 Task: In the  document cultivatepositivemind.rtf Select the last point and add comment:  'Consider rephrasing it to enhance the flow of your writing' Insert emoji reactions: 'Smile' Select all the potins and apply Title Case
Action: Mouse moved to (357, 449)
Screenshot: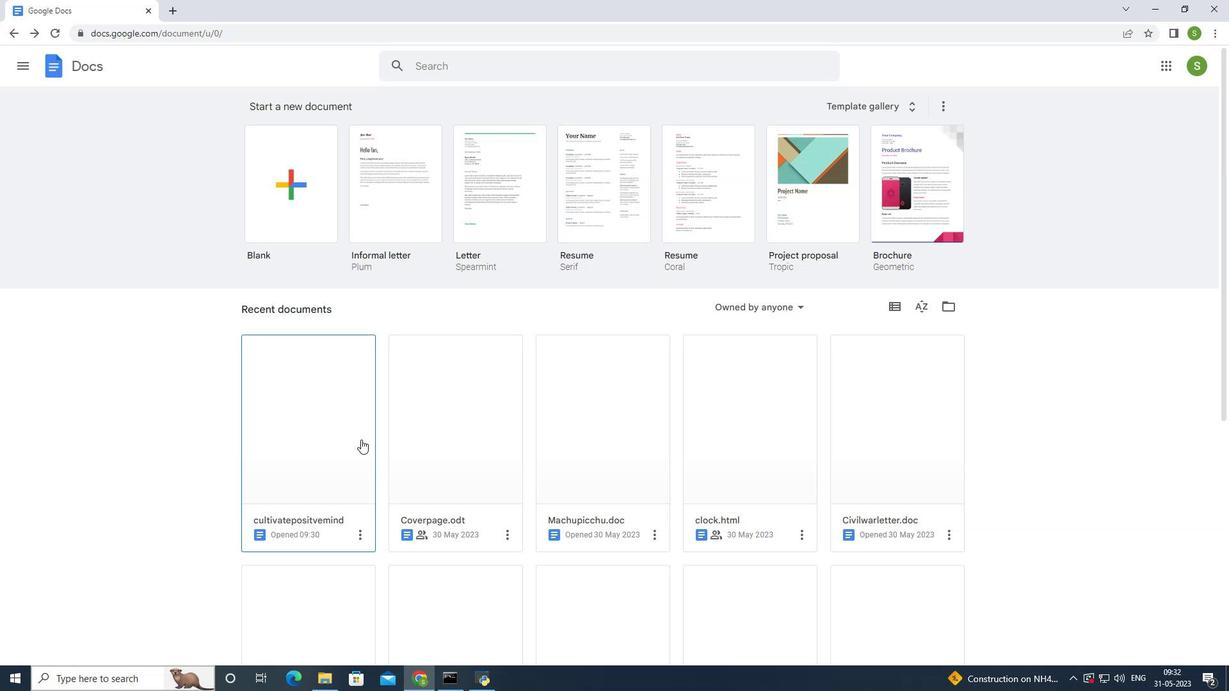 
Action: Mouse pressed left at (357, 449)
Screenshot: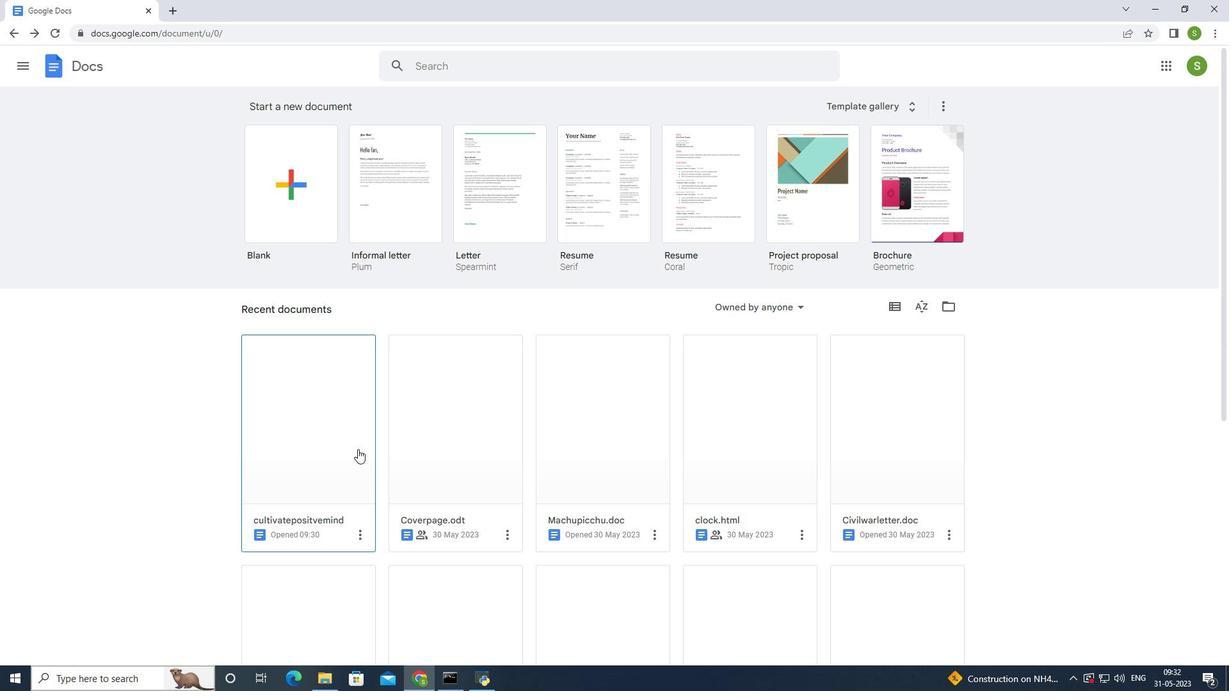 
Action: Mouse moved to (453, 243)
Screenshot: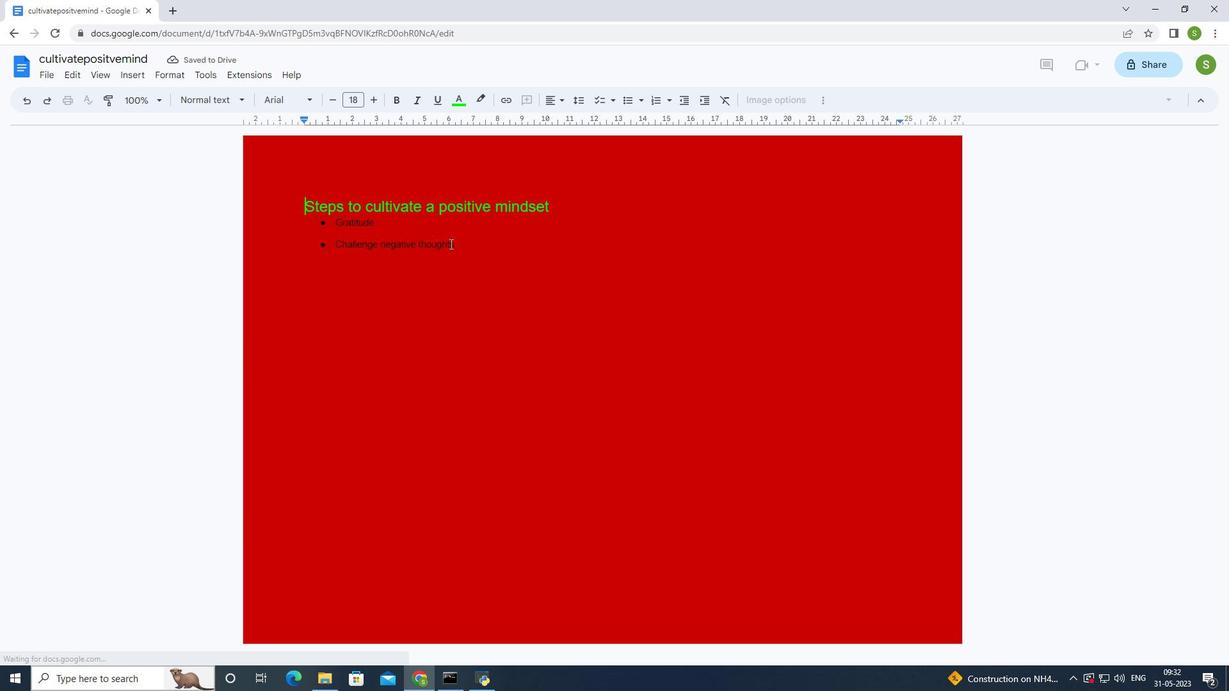 
Action: Mouse pressed left at (453, 243)
Screenshot: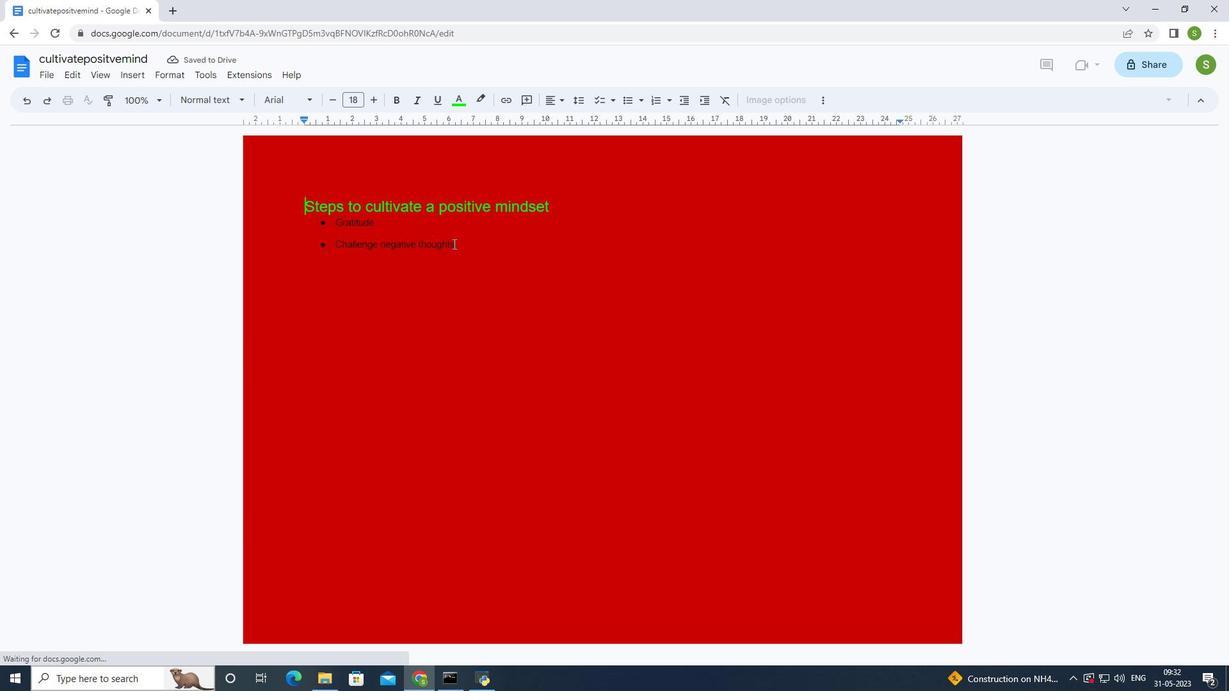 
Action: Mouse moved to (47, 74)
Screenshot: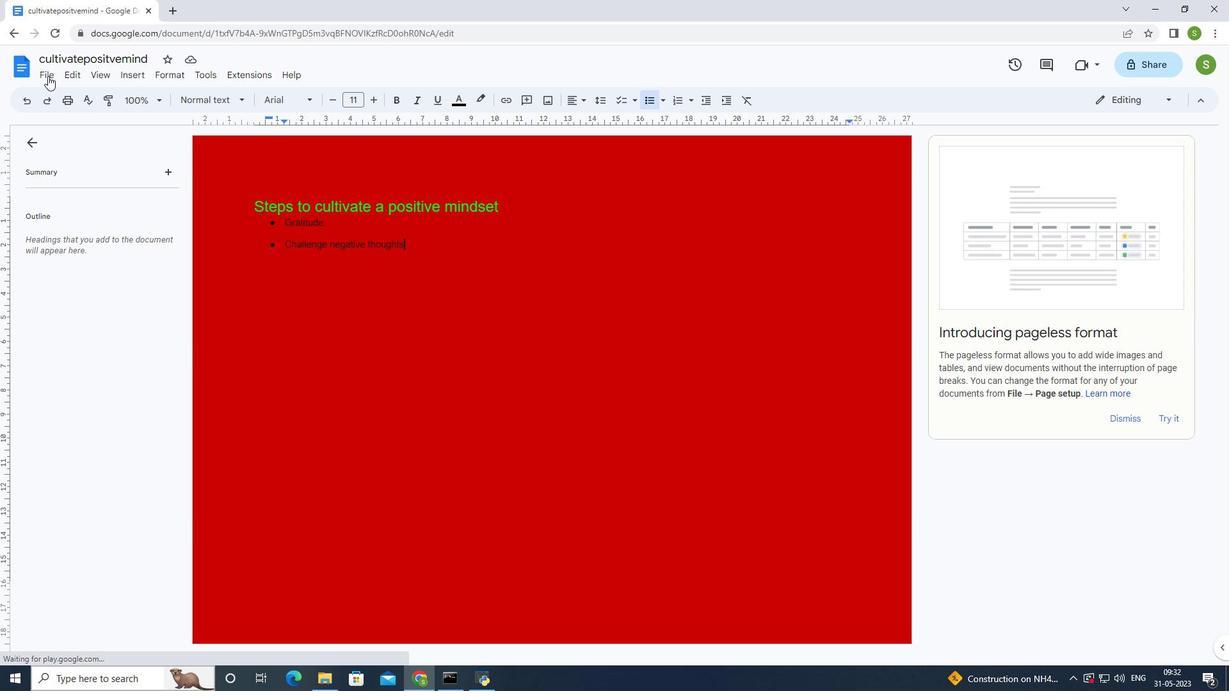 
Action: Mouse pressed left at (47, 74)
Screenshot: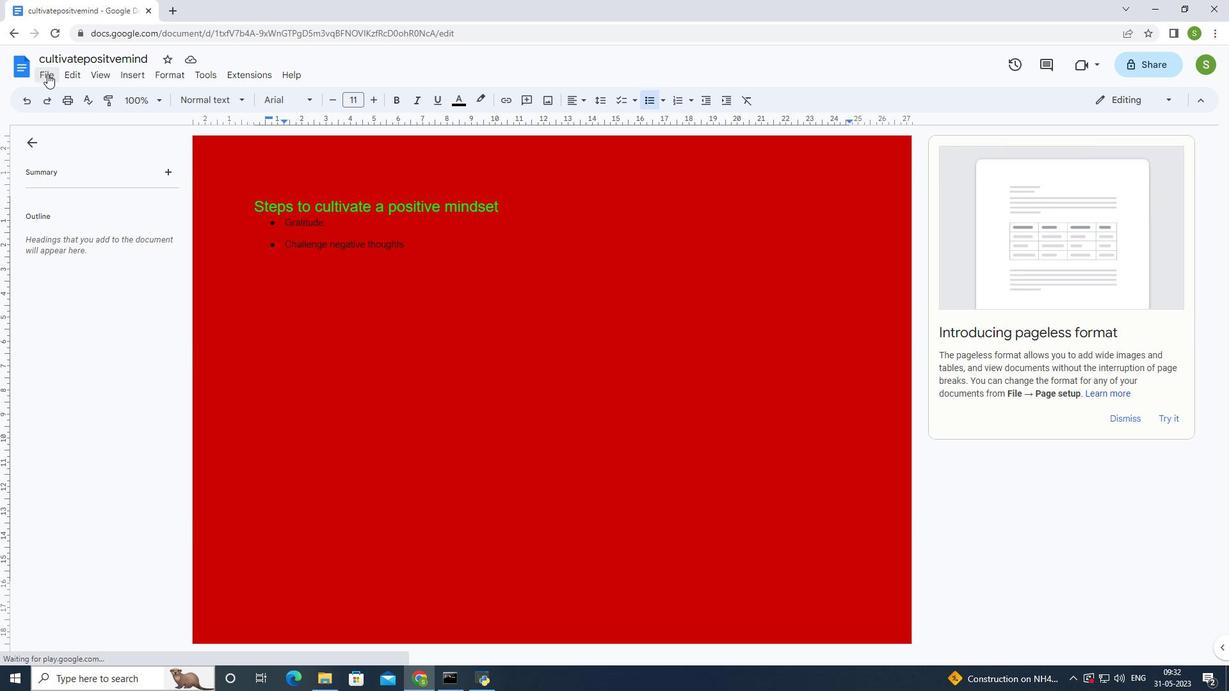 
Action: Mouse moved to (74, 74)
Screenshot: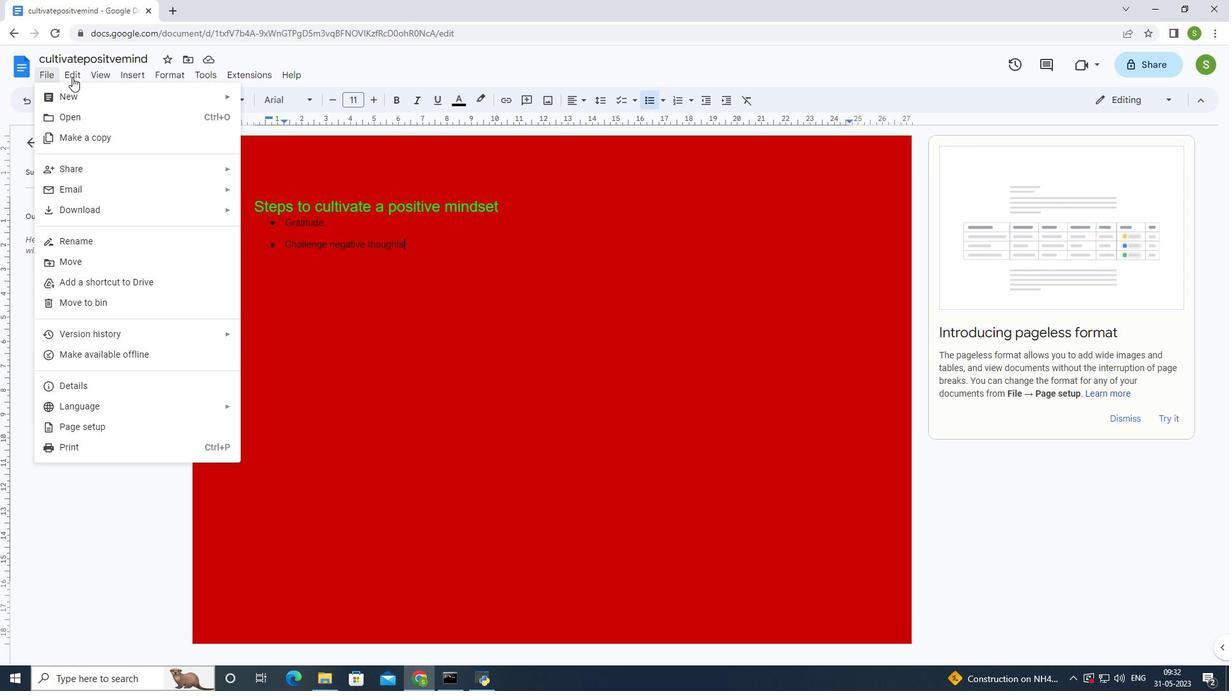 
Action: Mouse pressed left at (74, 74)
Screenshot: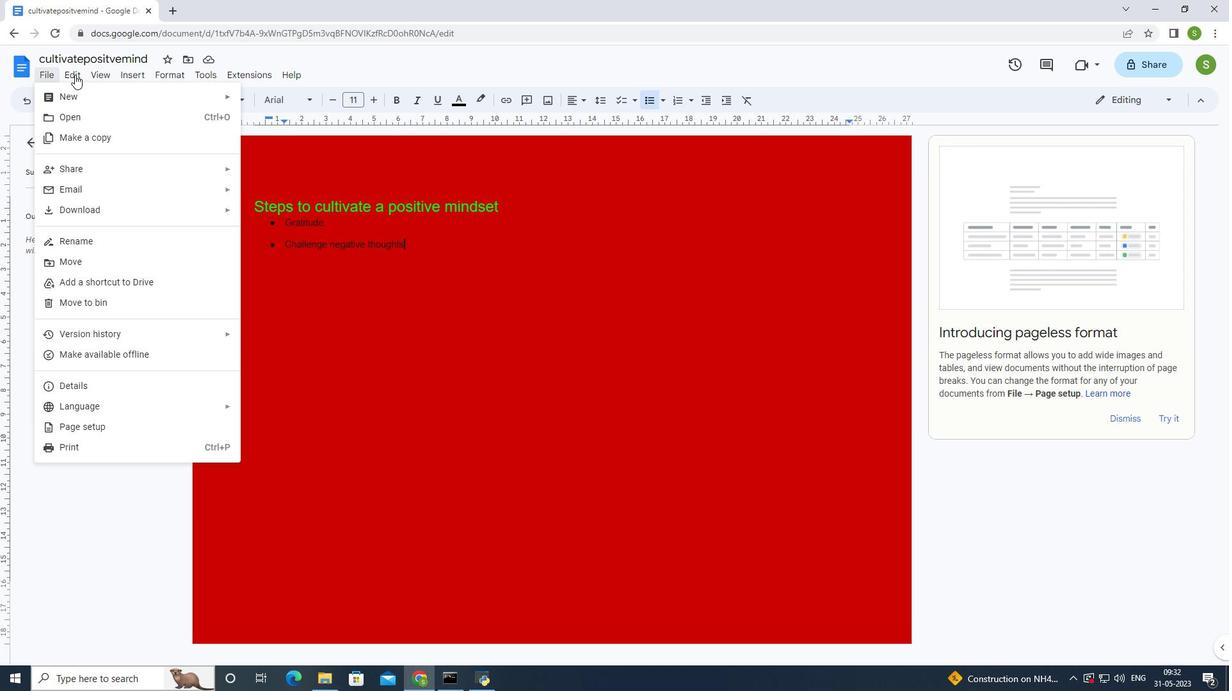 
Action: Mouse pressed left at (74, 74)
Screenshot: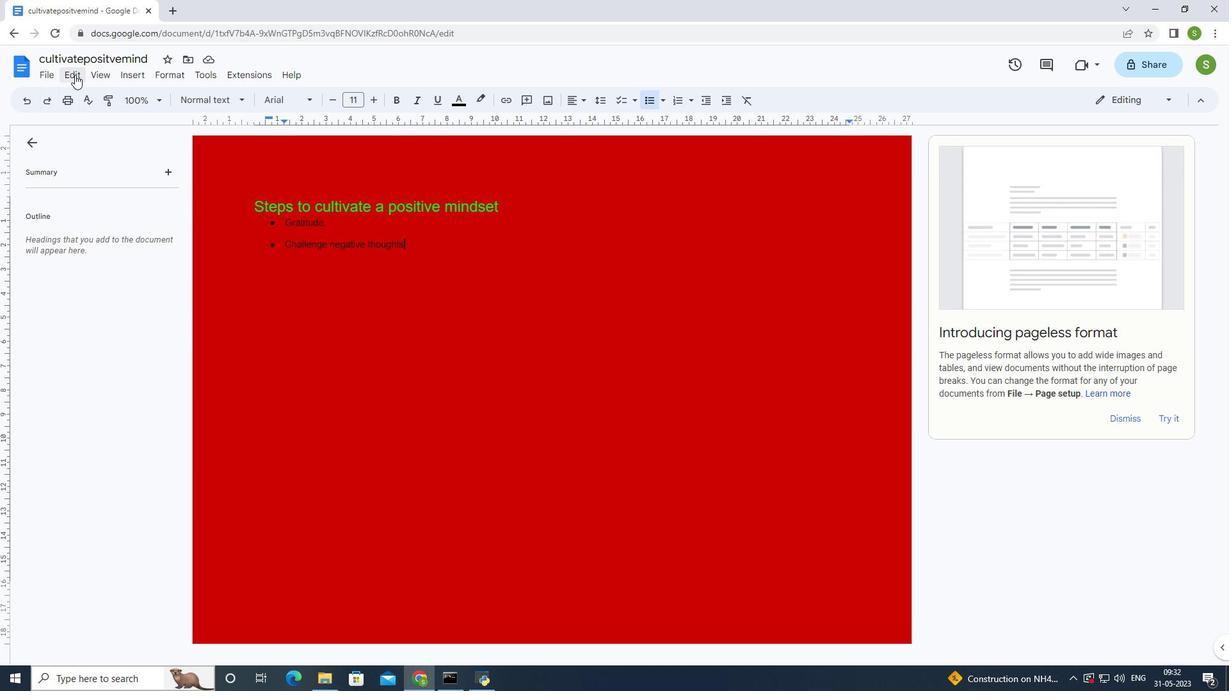 
Action: Mouse moved to (98, 78)
Screenshot: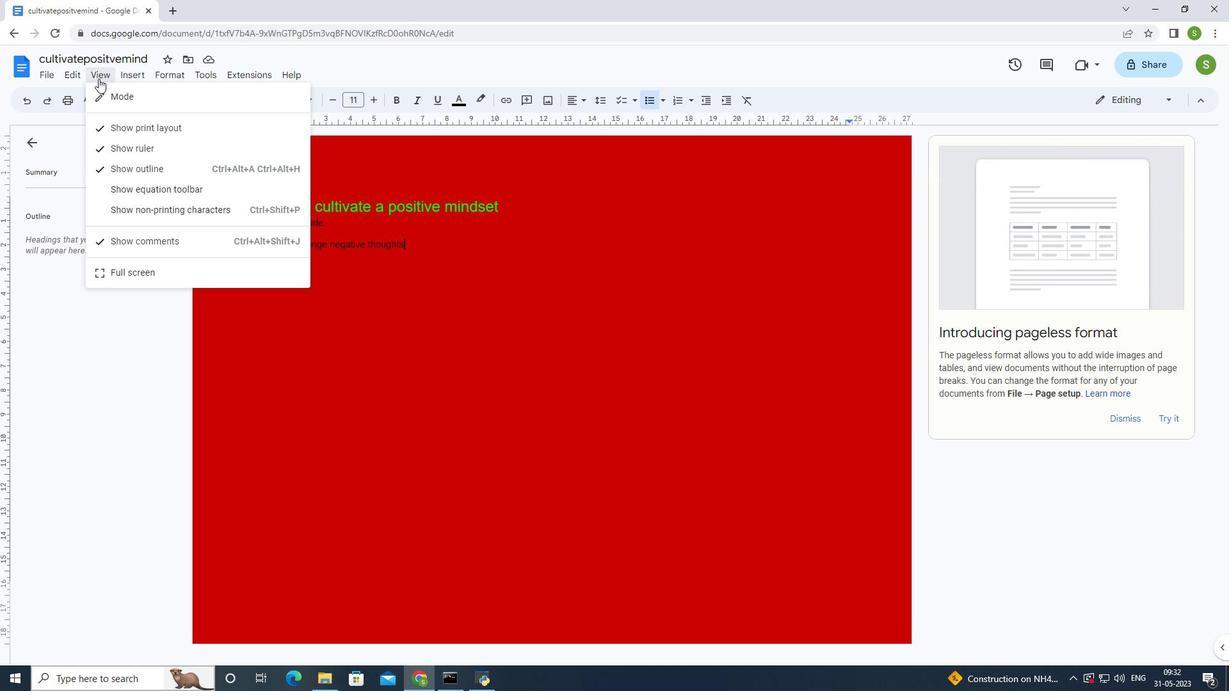 
Action: Mouse pressed left at (98, 78)
Screenshot: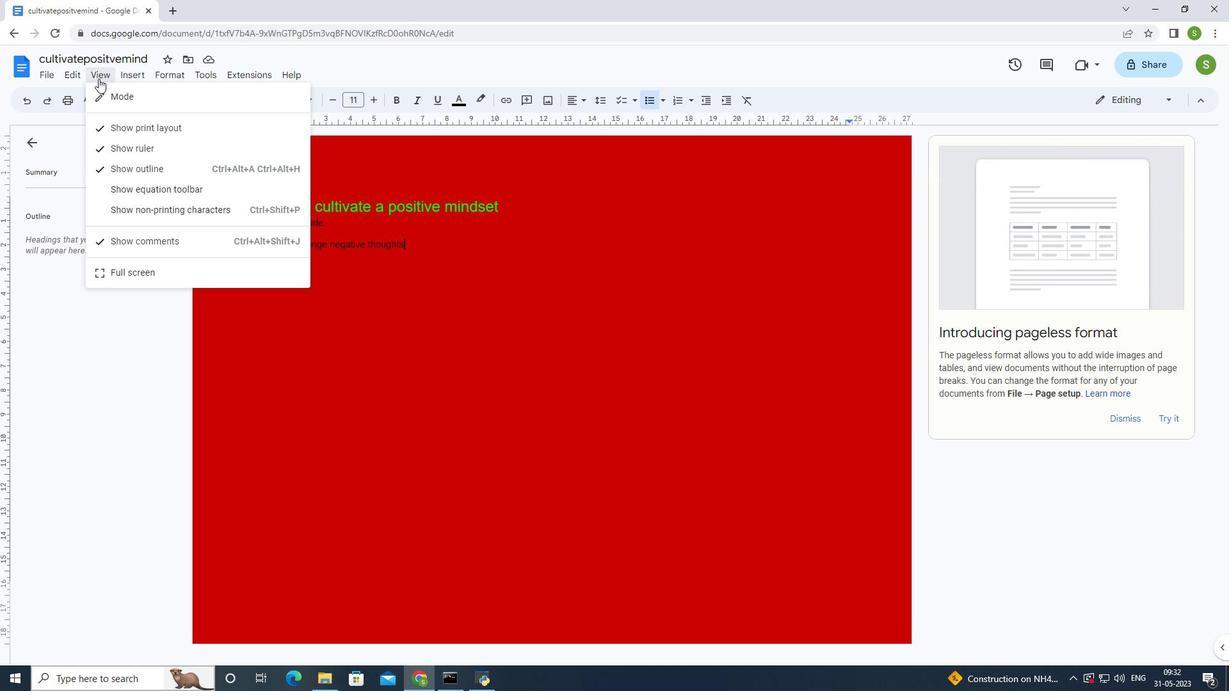 
Action: Mouse moved to (99, 78)
Screenshot: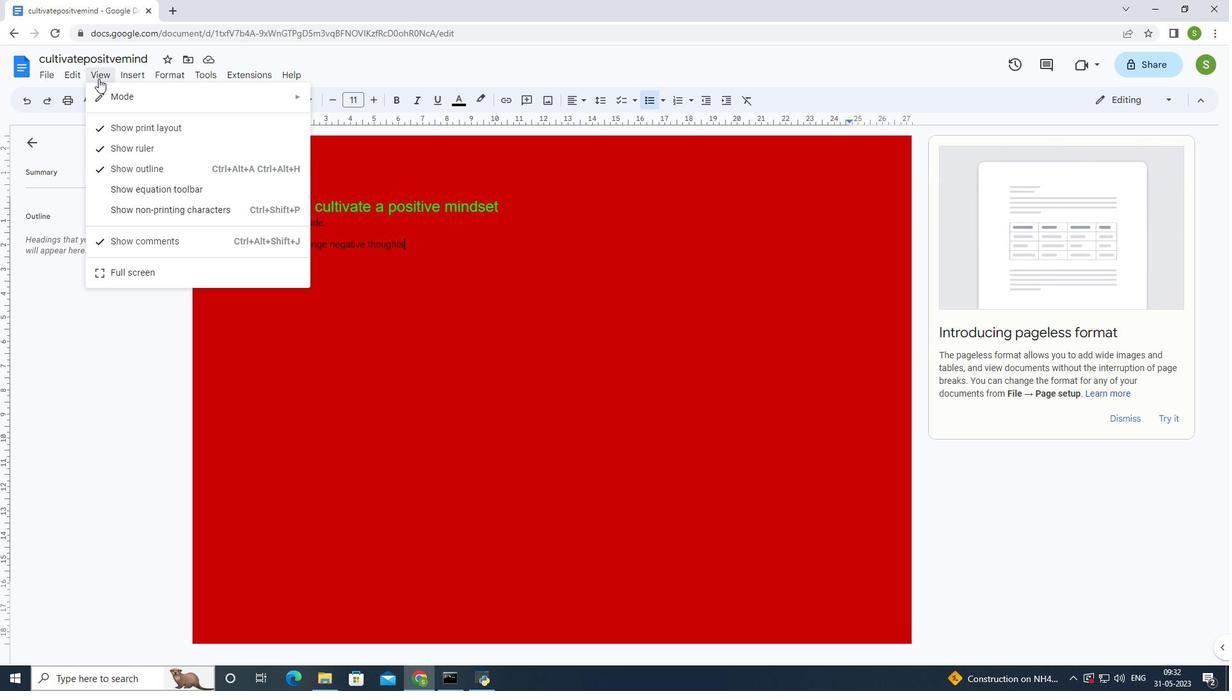 
Action: Mouse pressed left at (99, 78)
Screenshot: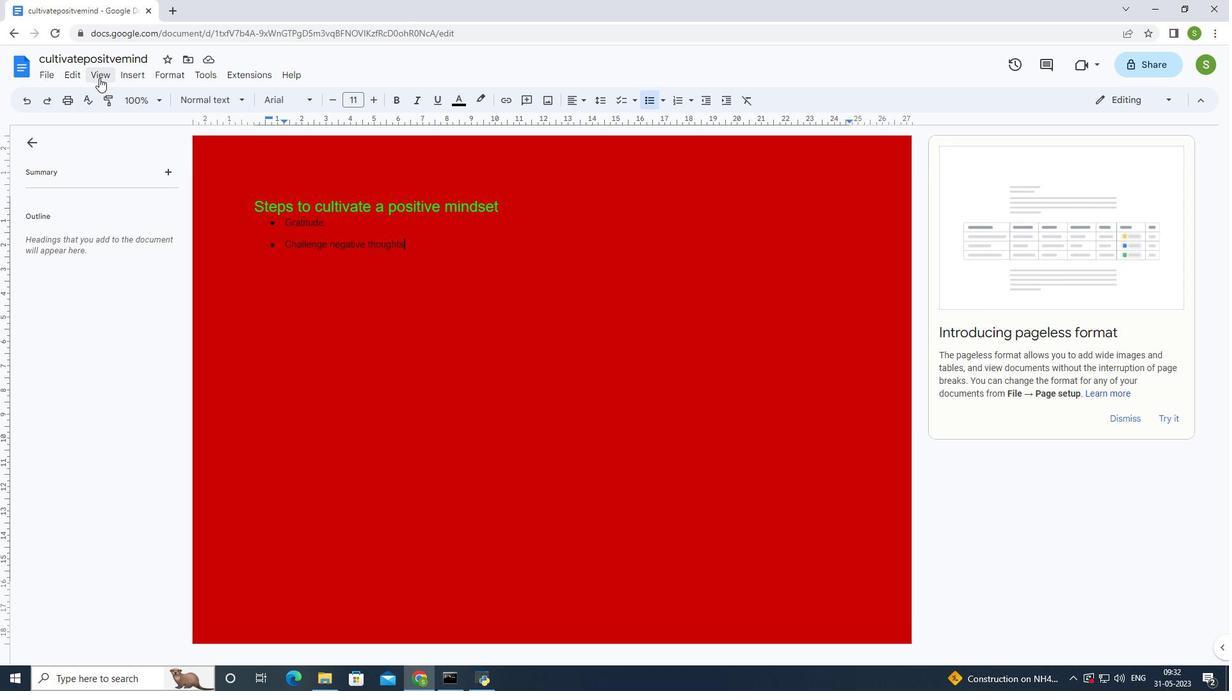 
Action: Mouse moved to (135, 73)
Screenshot: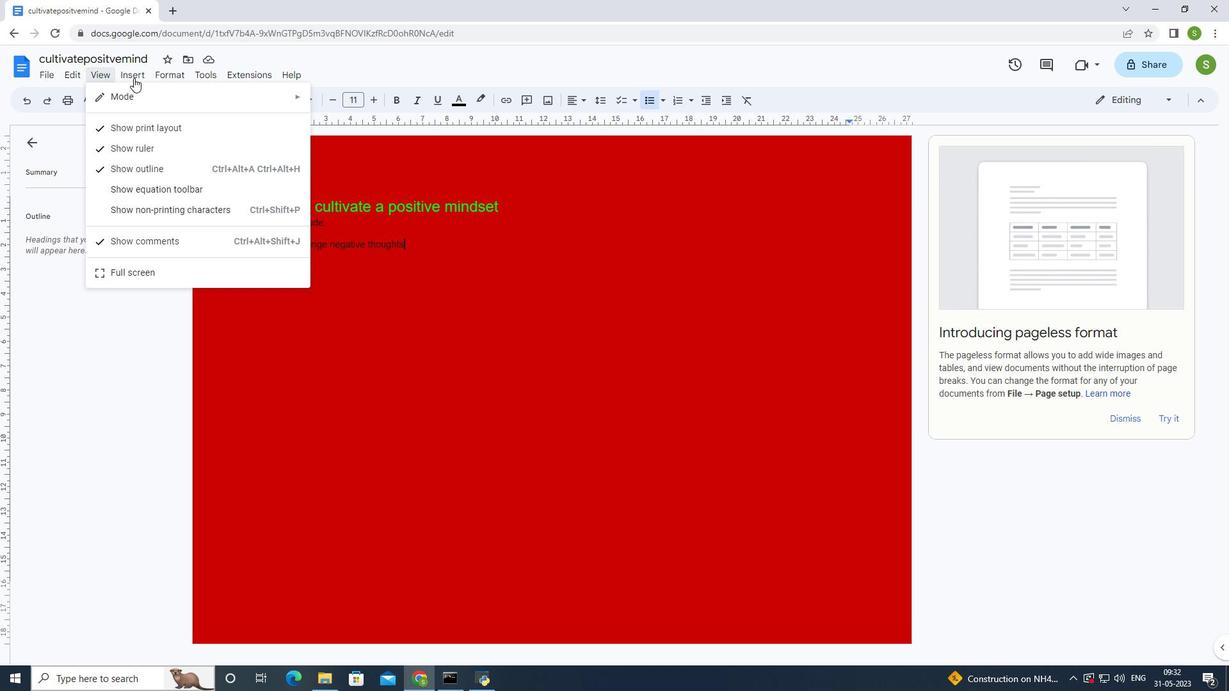 
Action: Mouse pressed left at (135, 73)
Screenshot: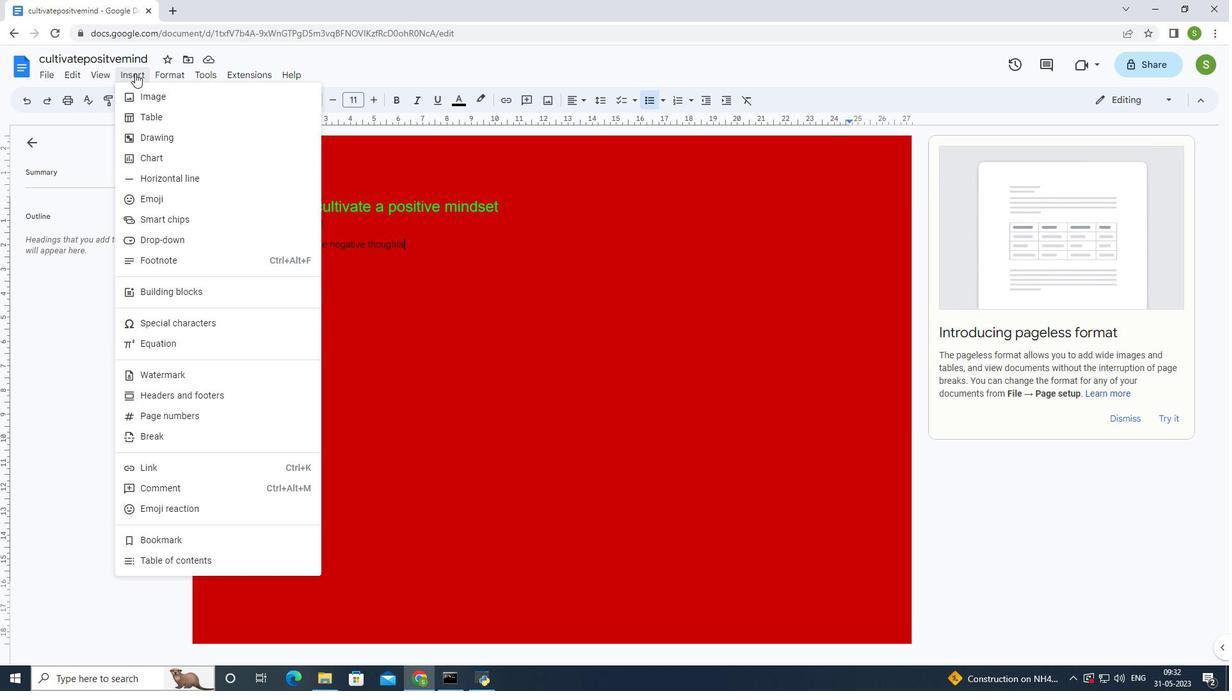 
Action: Mouse pressed left at (135, 73)
Screenshot: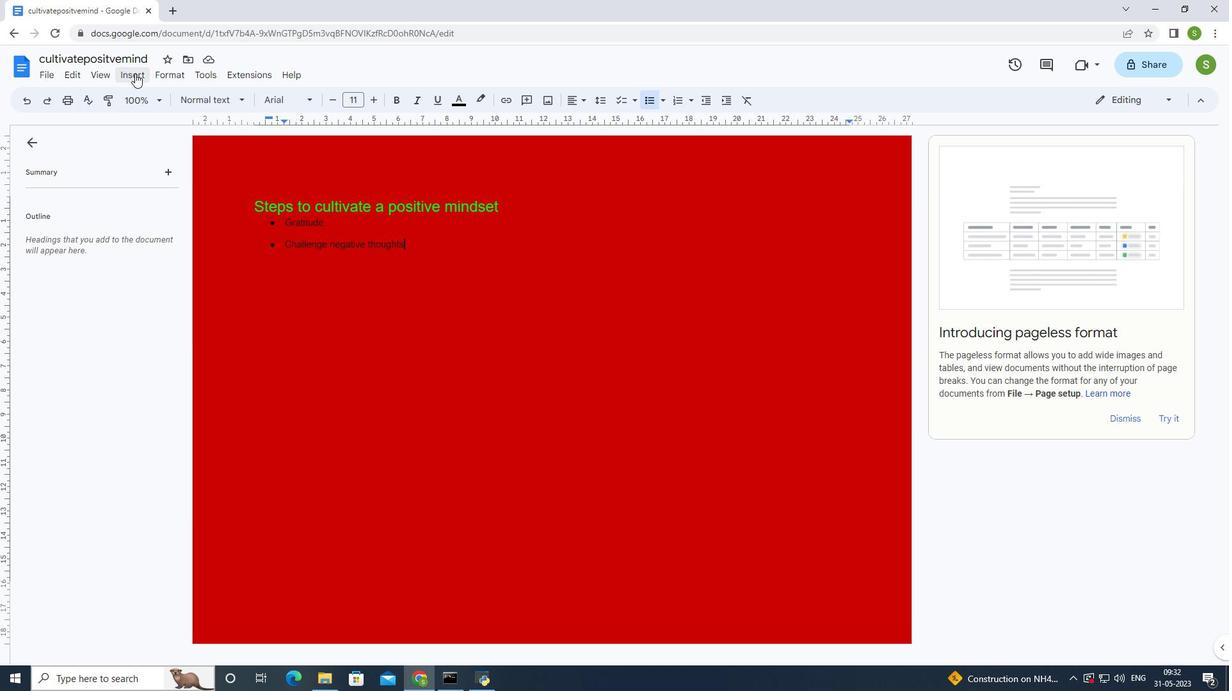 
Action: Mouse moved to (154, 485)
Screenshot: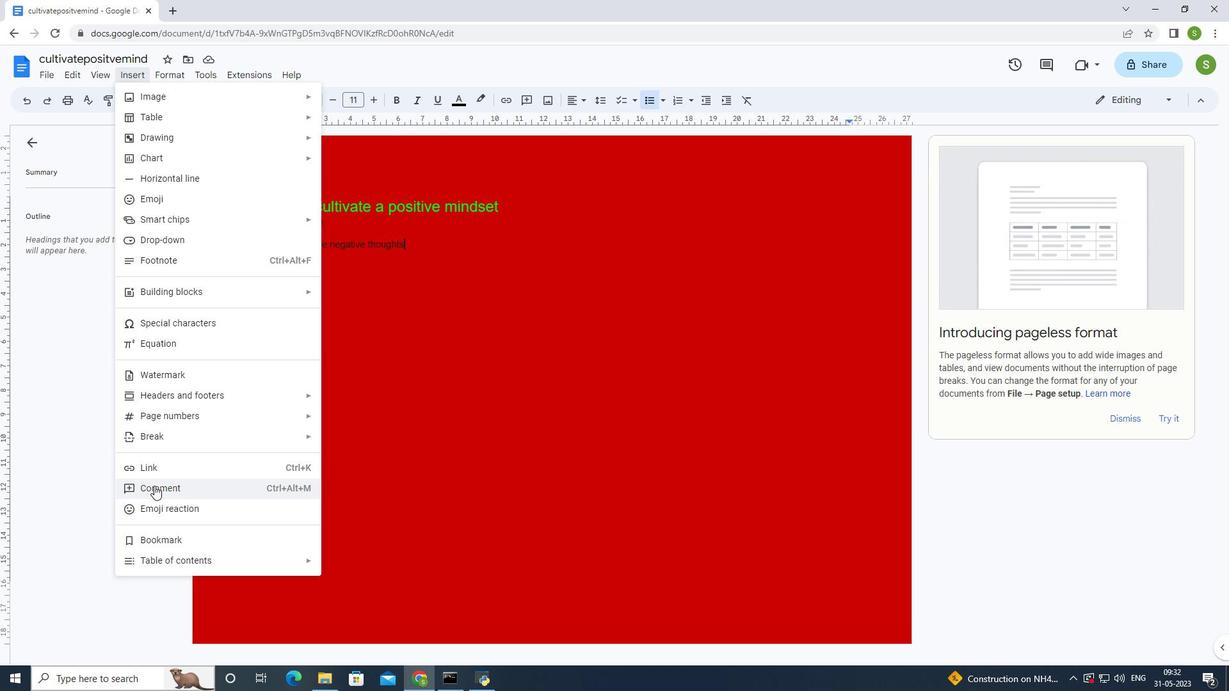 
Action: Mouse pressed left at (154, 485)
Screenshot: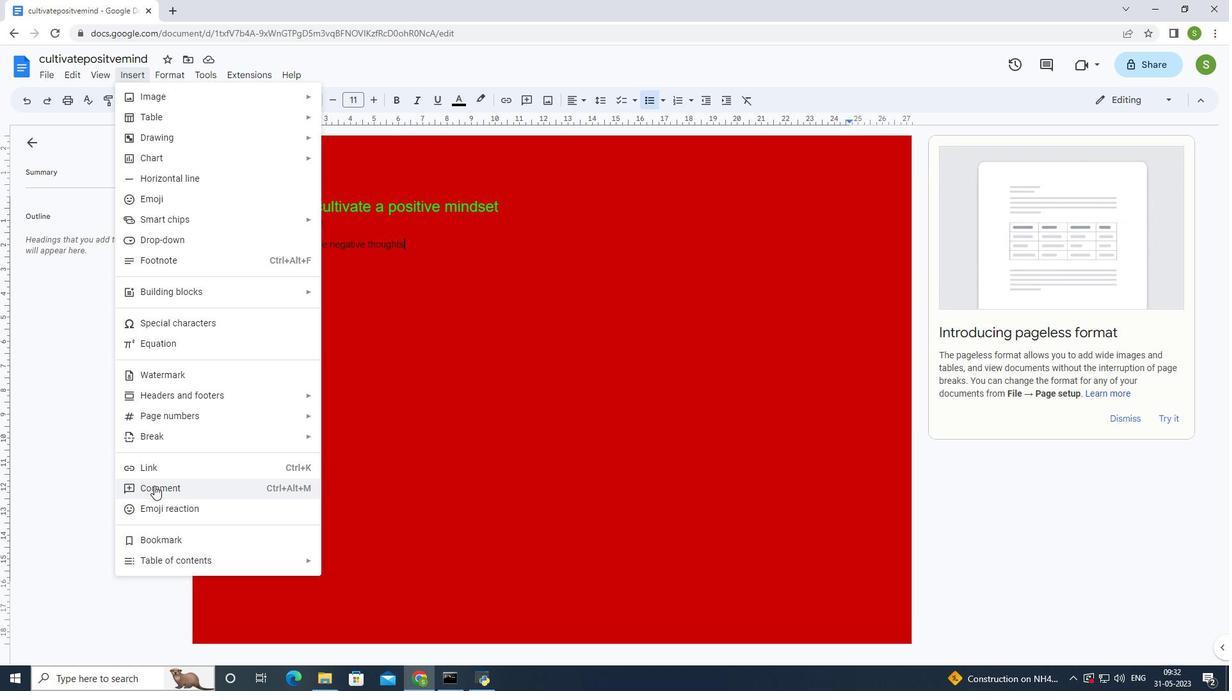 
Action: Mouse moved to (682, 378)
Screenshot: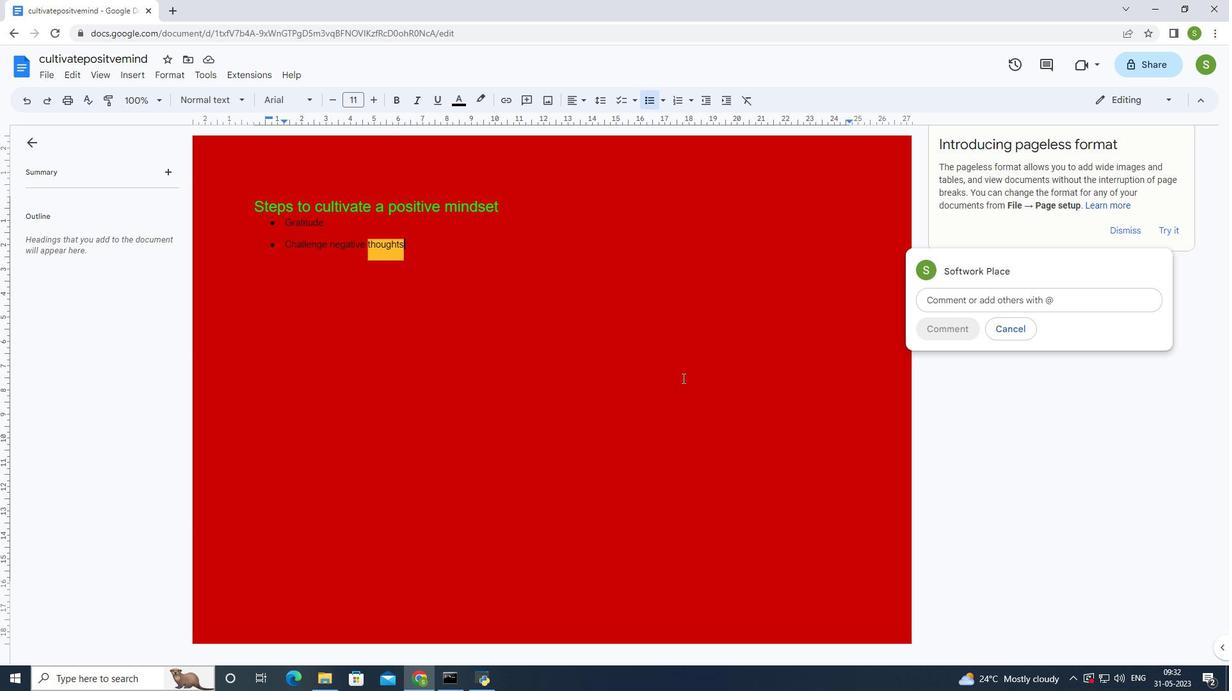
Action: Key pressed <Key.shift>Consider<Key.space>rephrasing<Key.space>it<Key.space>to<Key.space>enhance<Key.space>the<Key.space>flow<Key.space>of<Key.space>your<Key.space>writing
Screenshot: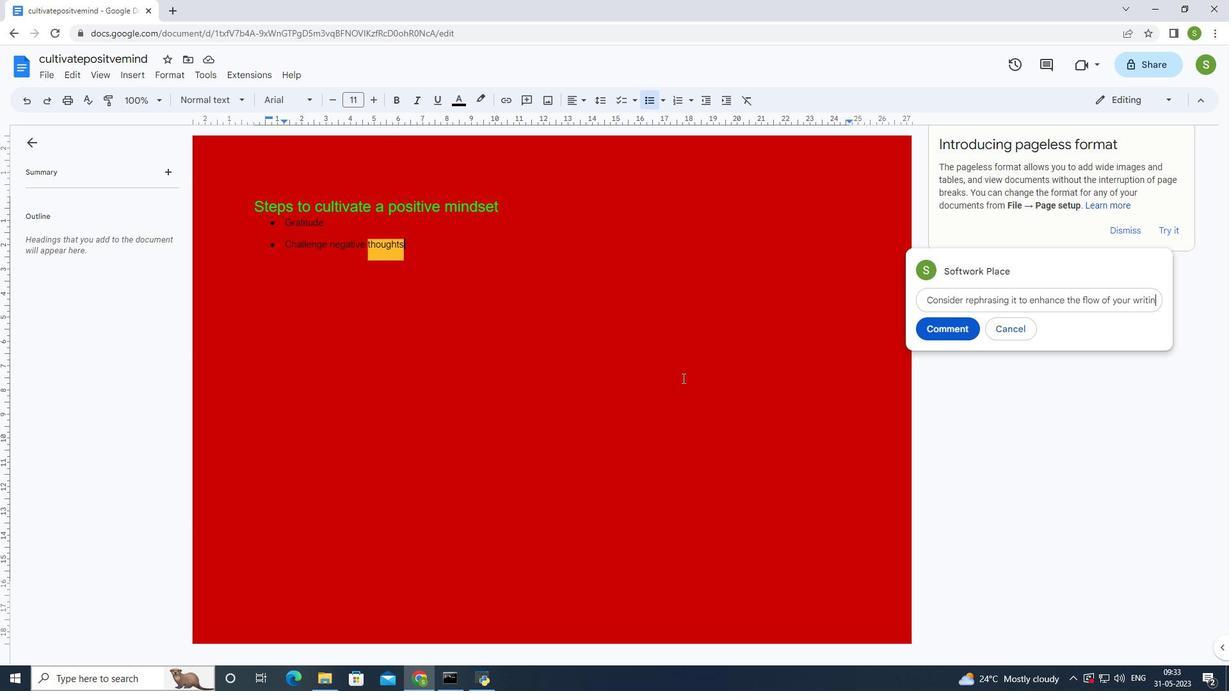 
Action: Mouse moved to (959, 341)
Screenshot: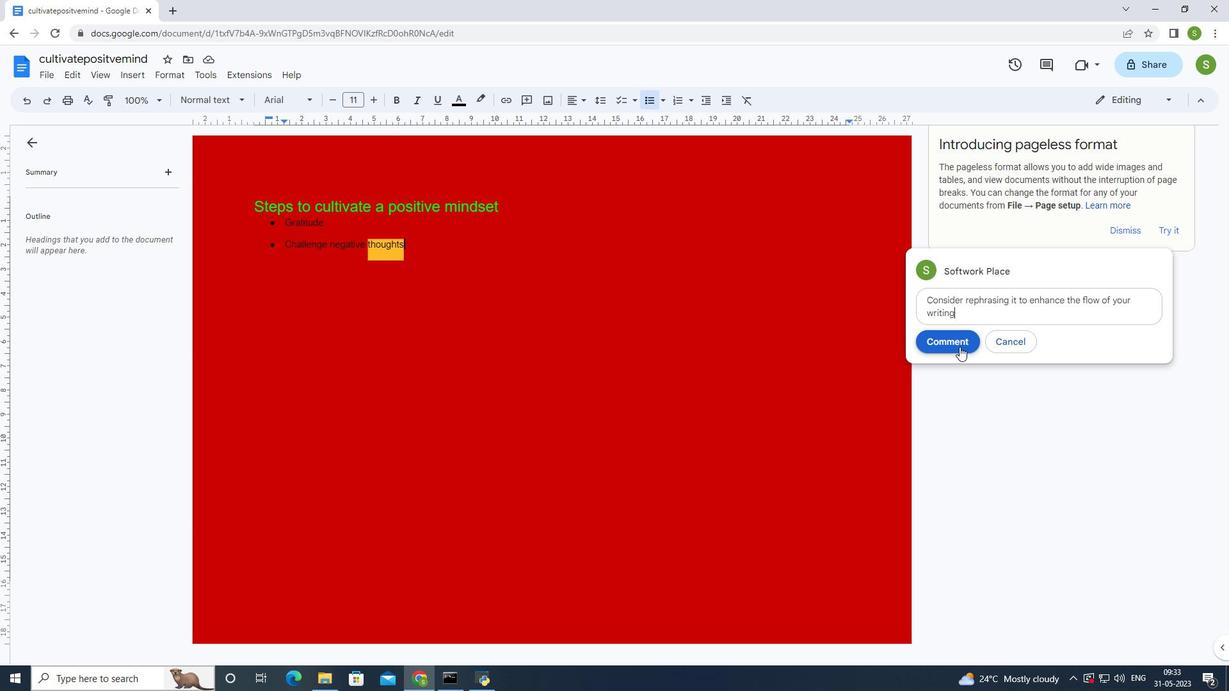 
Action: Mouse pressed left at (959, 341)
Screenshot: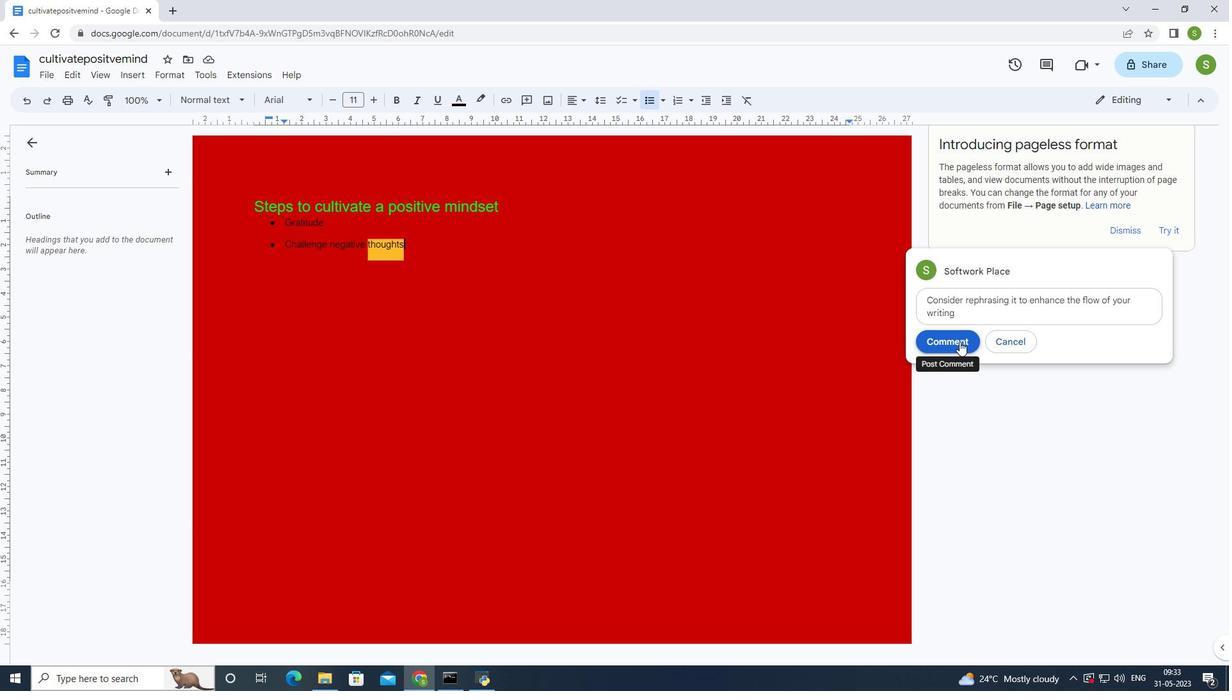 
Action: Mouse moved to (135, 75)
Screenshot: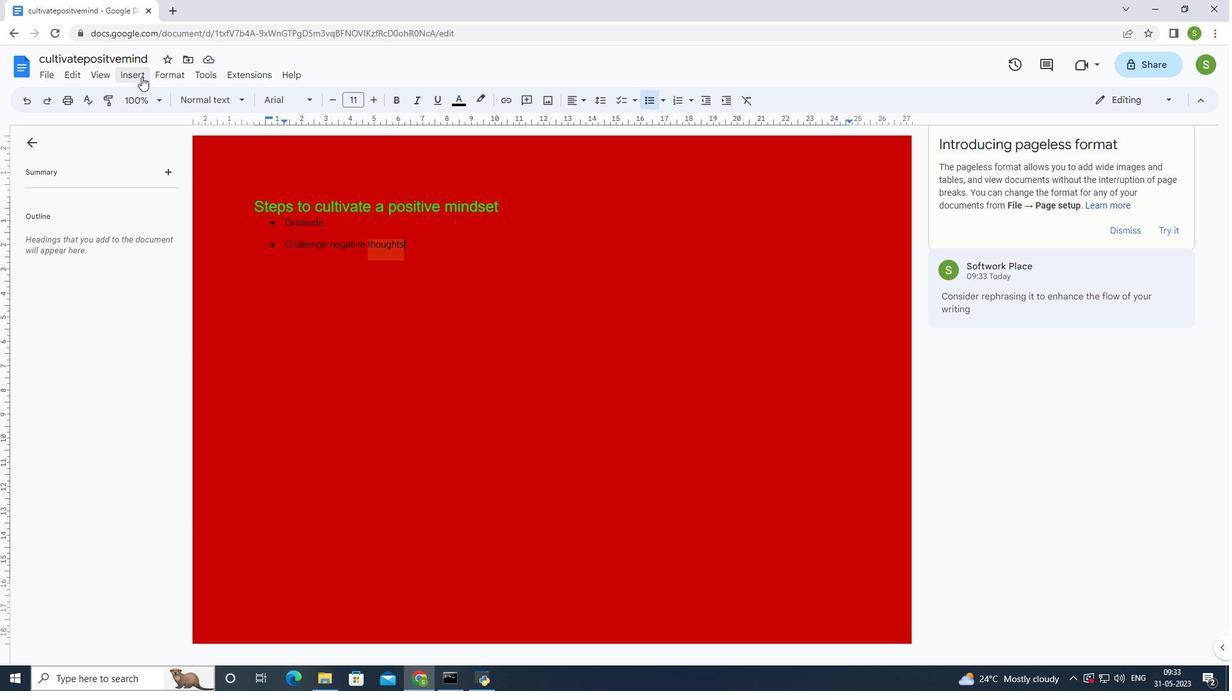 
Action: Mouse pressed left at (135, 75)
Screenshot: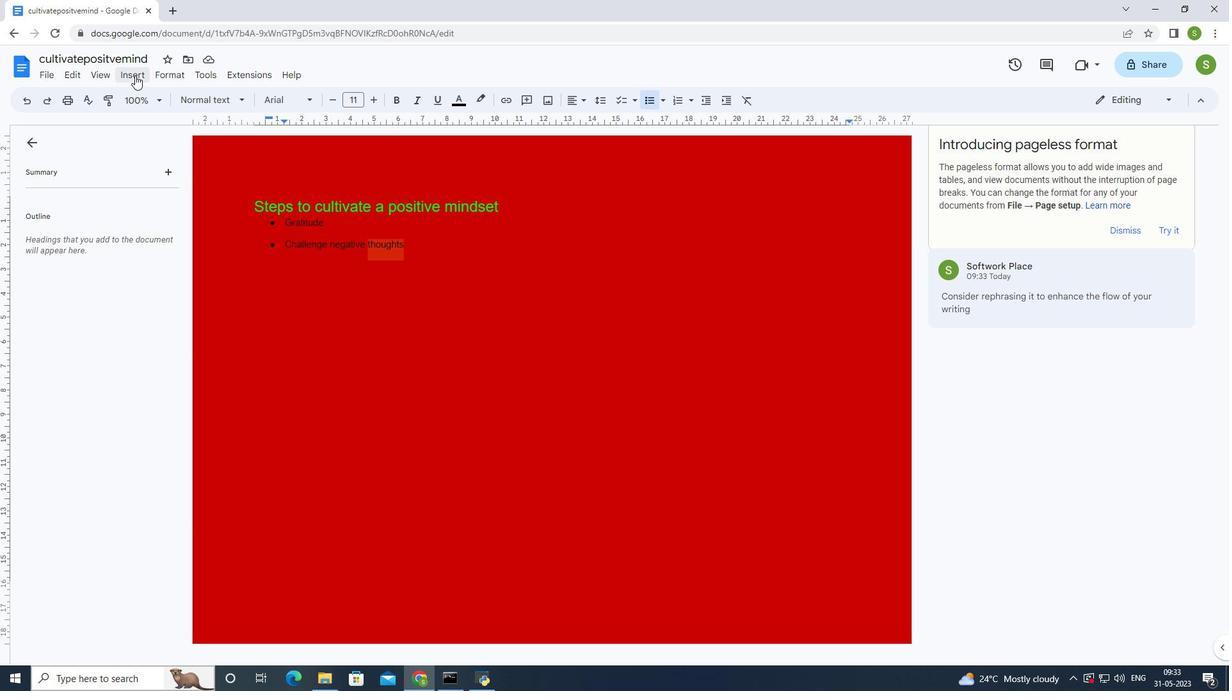 
Action: Mouse moved to (153, 510)
Screenshot: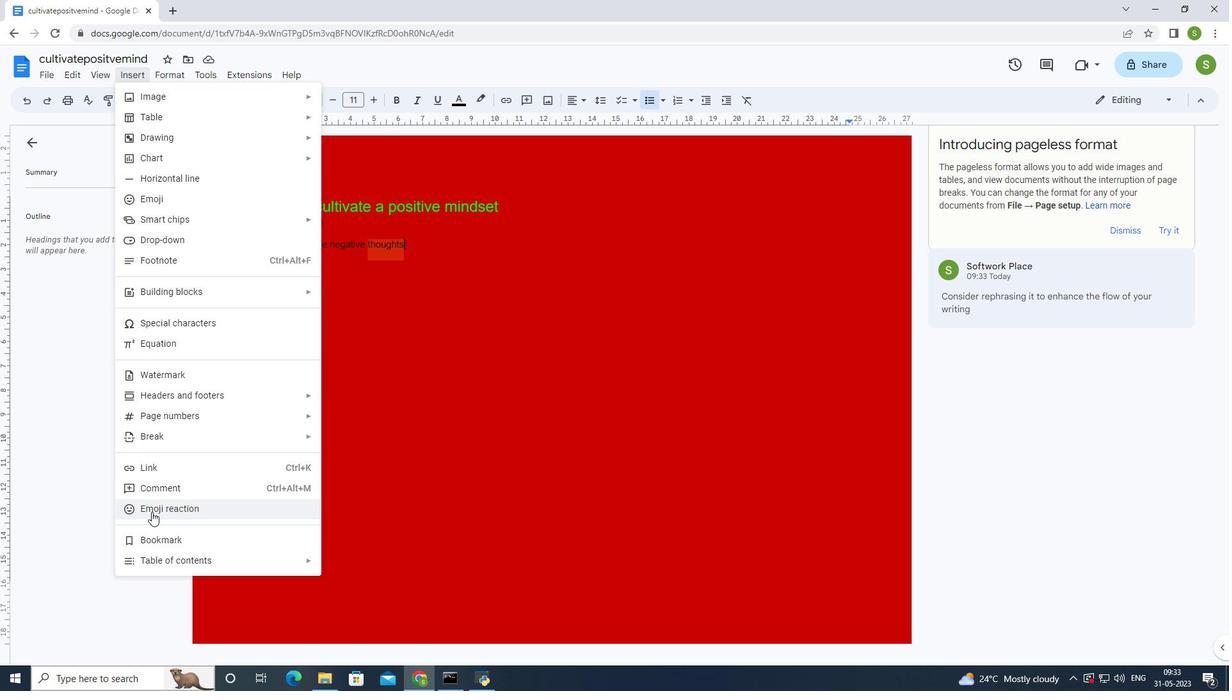 
Action: Mouse pressed left at (153, 510)
Screenshot: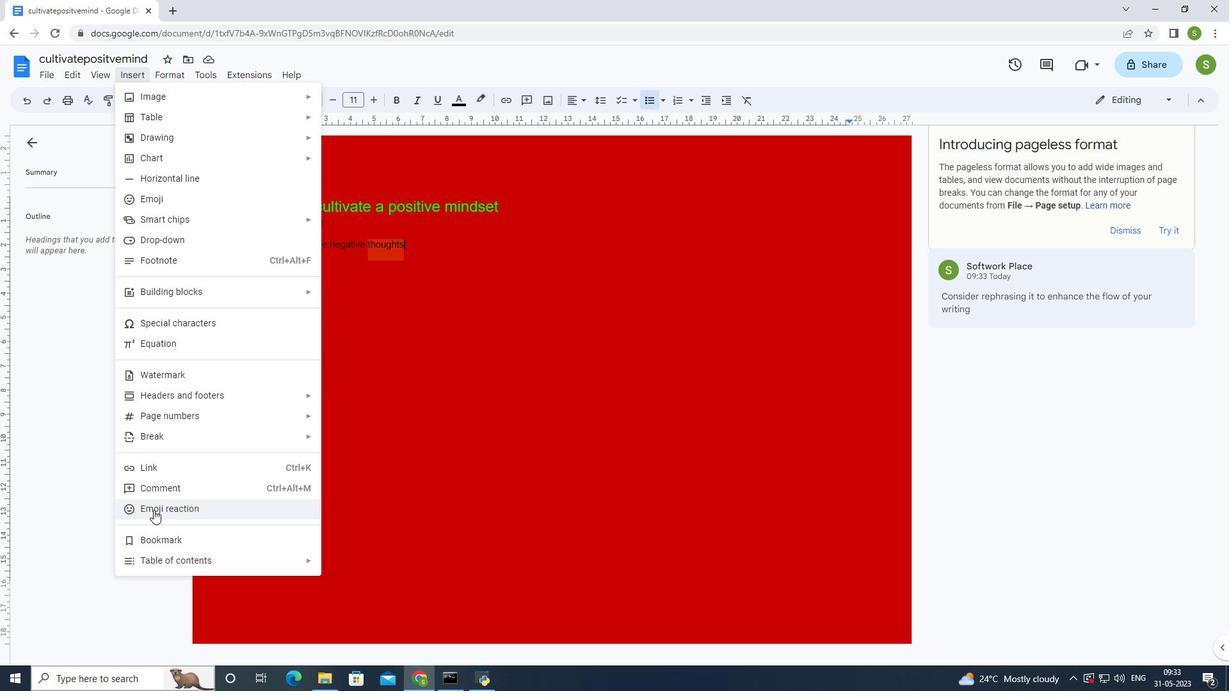 
Action: Mouse moved to (1049, 407)
Screenshot: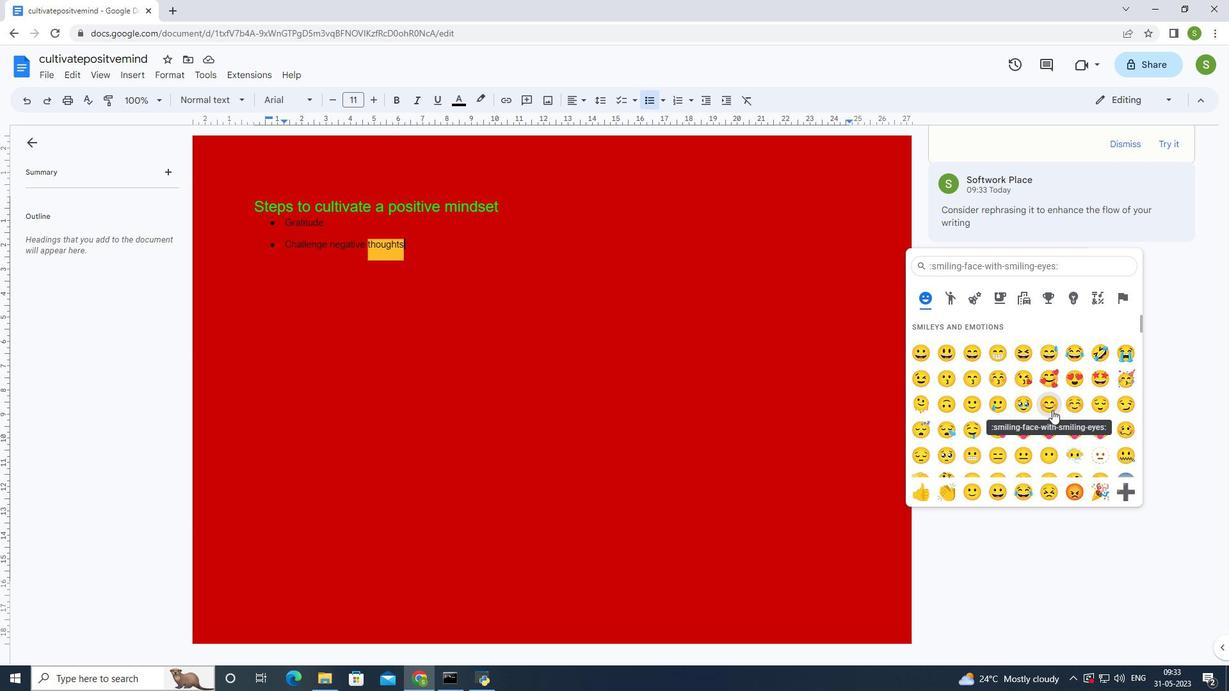
Action: Mouse pressed left at (1049, 407)
Screenshot: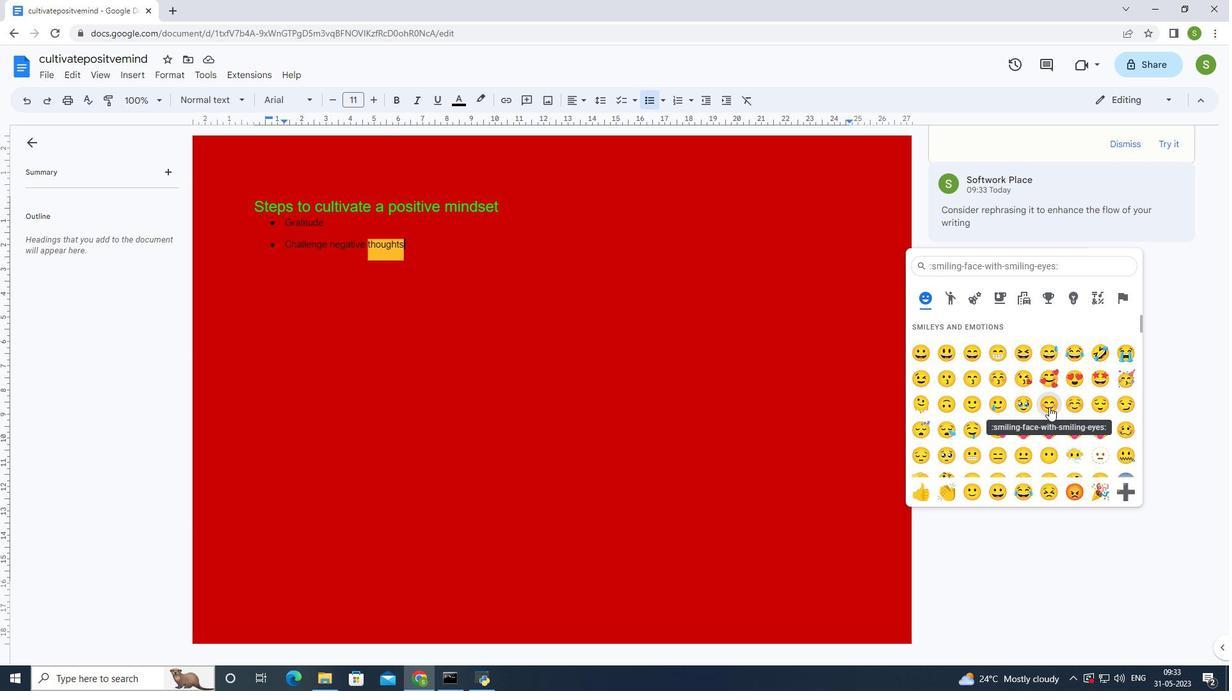 
Action: Mouse moved to (257, 217)
Screenshot: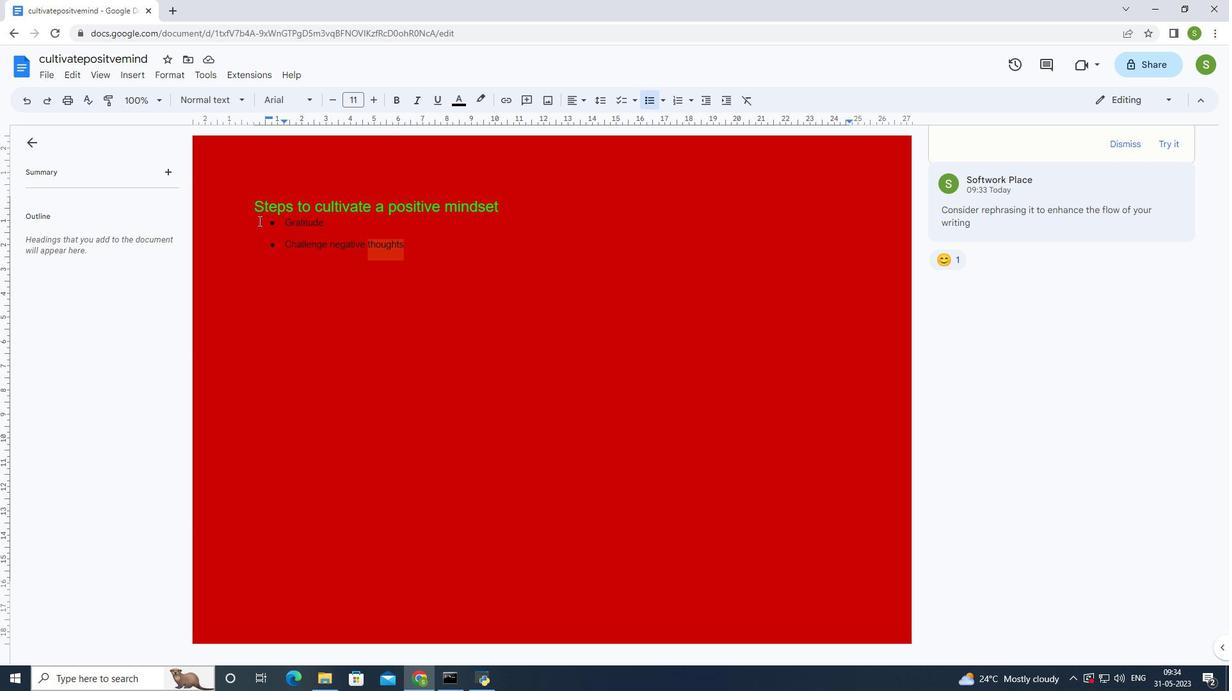 
Action: Mouse pressed left at (257, 217)
Screenshot: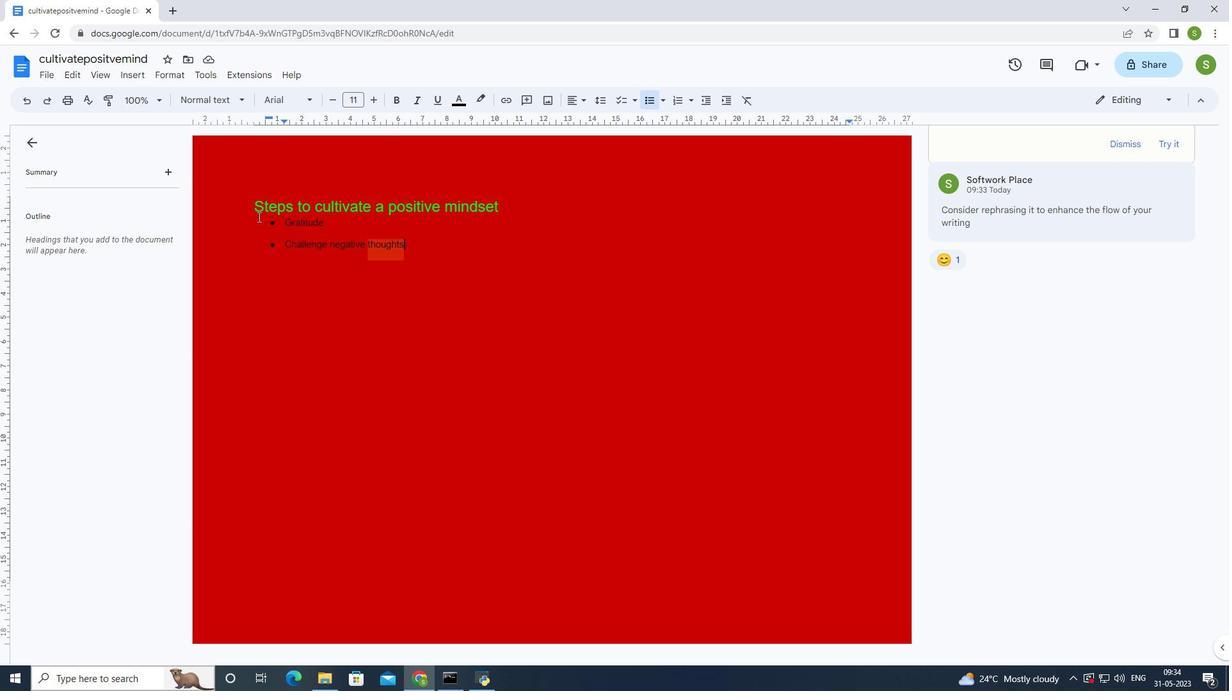 
Action: Mouse moved to (324, 315)
Screenshot: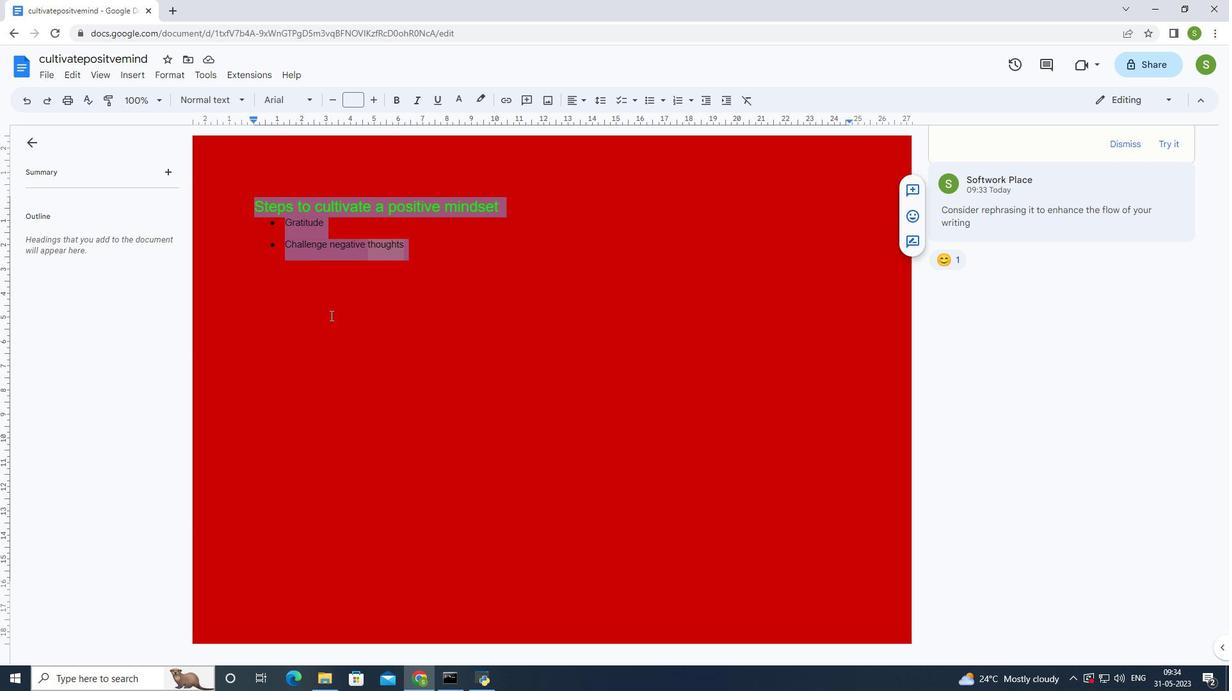 
Action: Mouse pressed left at (324, 315)
Screenshot: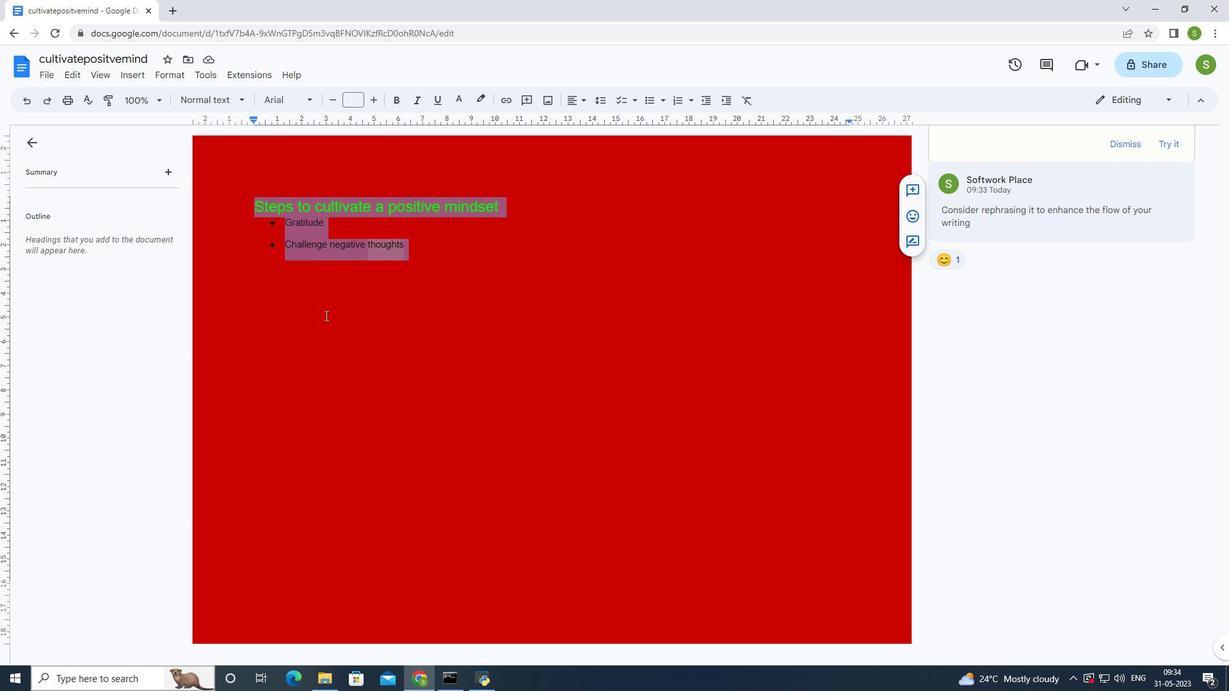 
Action: Mouse moved to (259, 224)
Screenshot: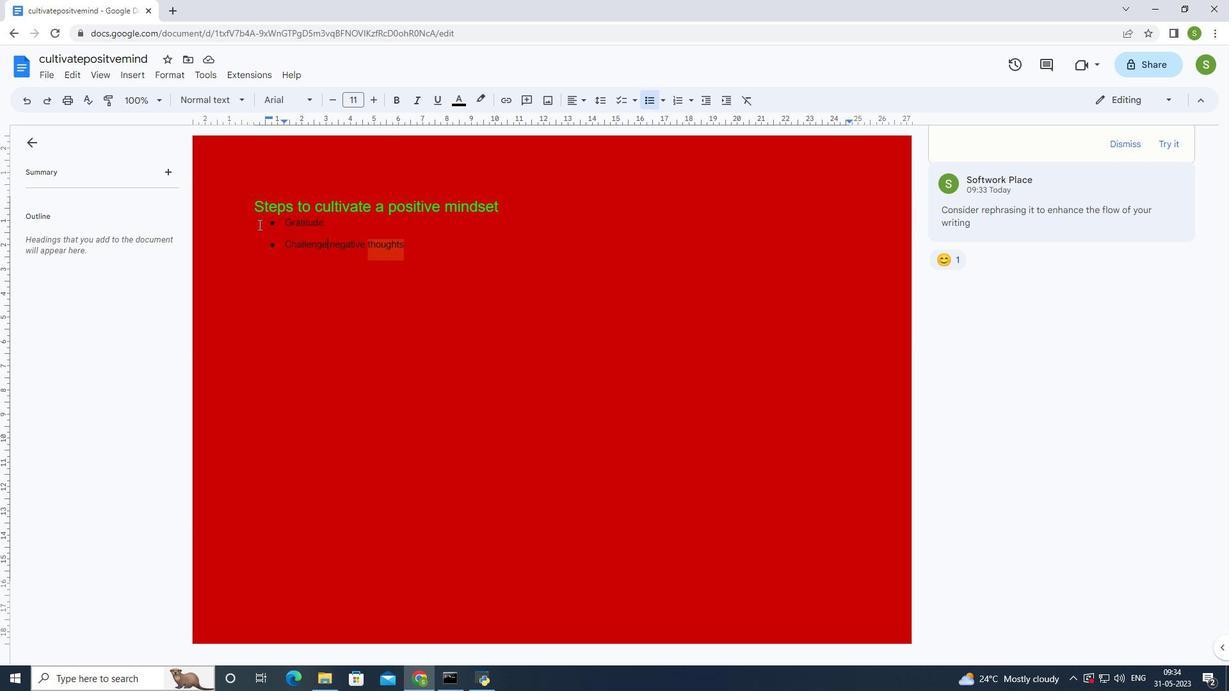 
Action: Mouse pressed left at (259, 224)
Screenshot: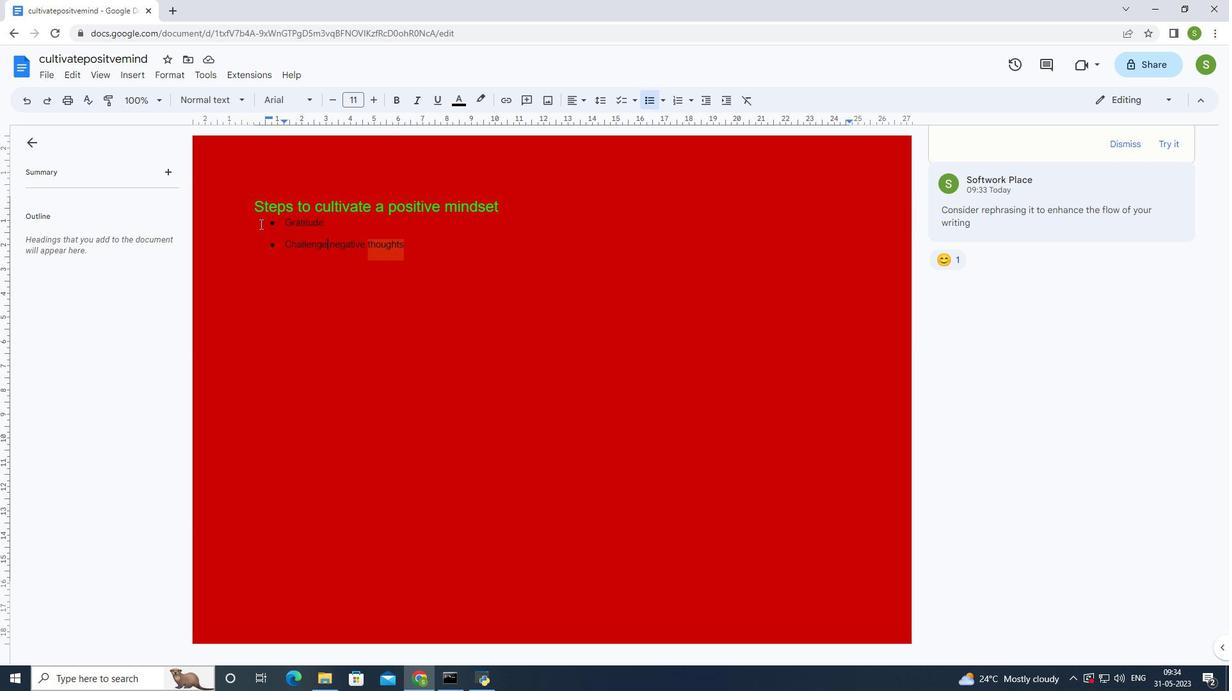 
Action: Mouse moved to (286, 247)
Screenshot: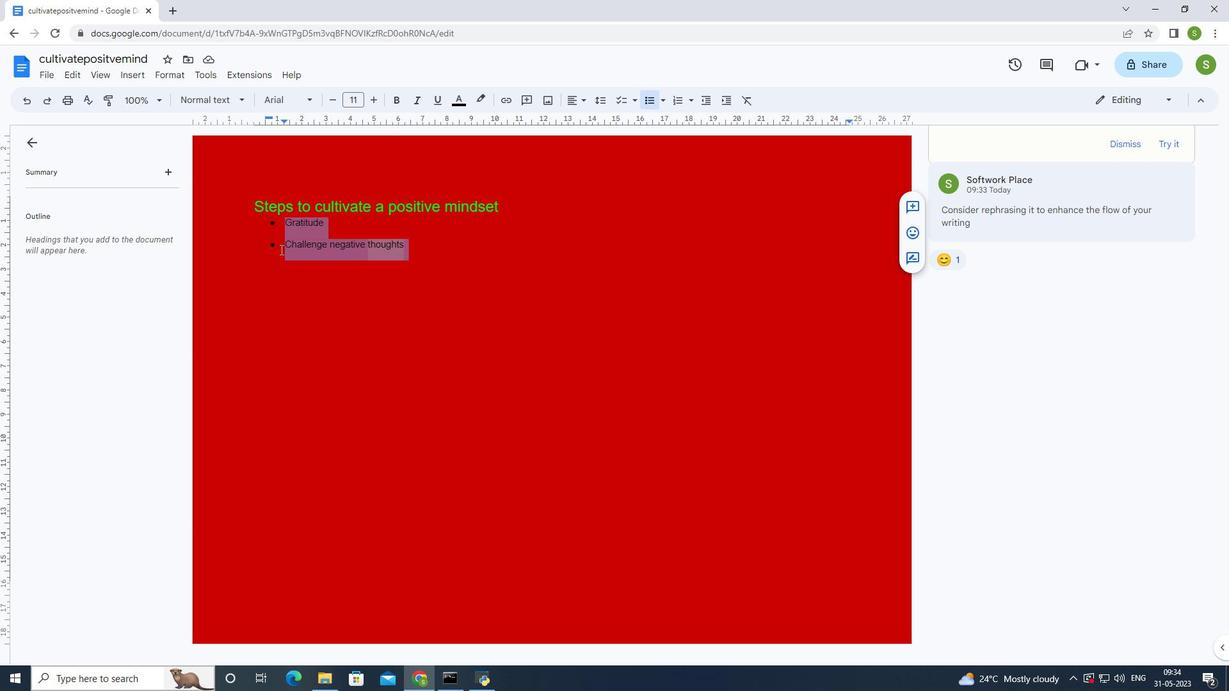 
Action: Mouse pressed right at (286, 247)
Screenshot: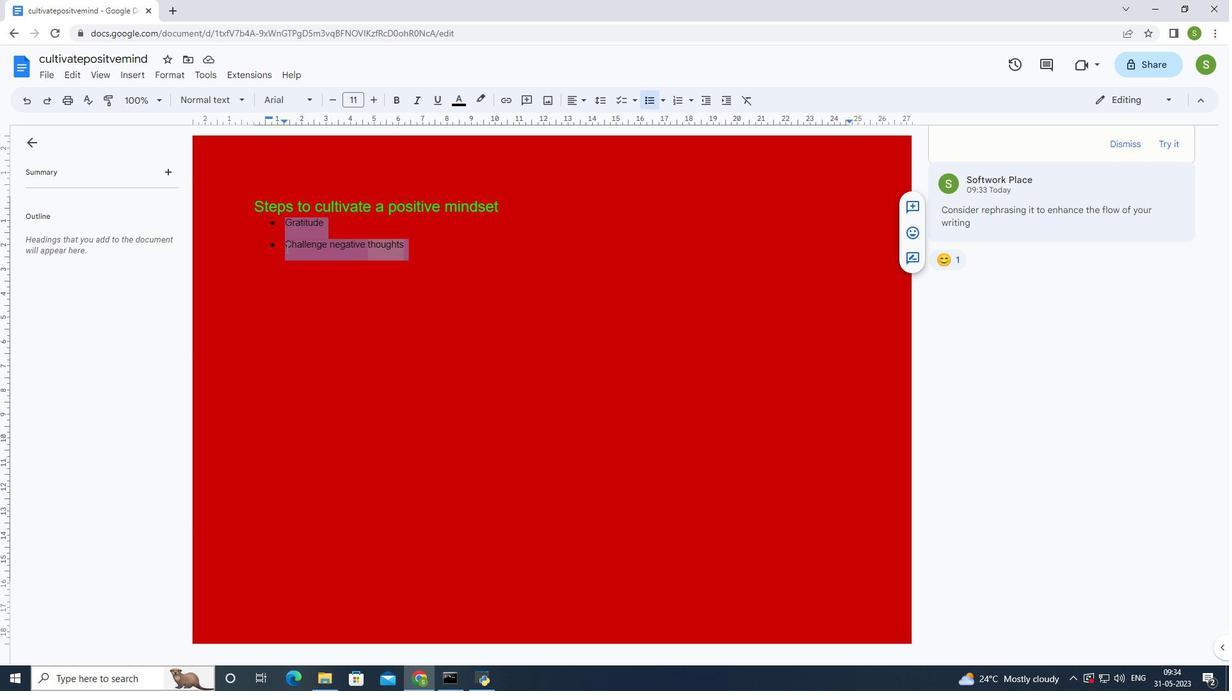 
Action: Mouse moved to (626, 417)
Screenshot: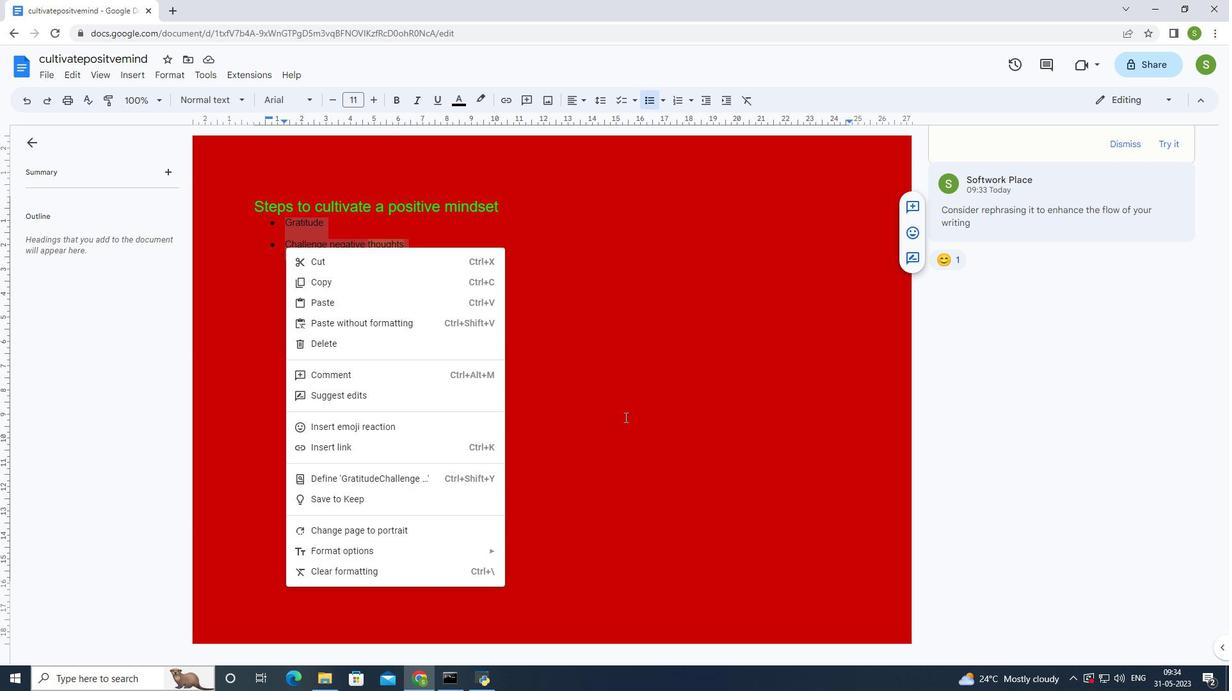 
Action: Mouse pressed left at (626, 417)
Screenshot: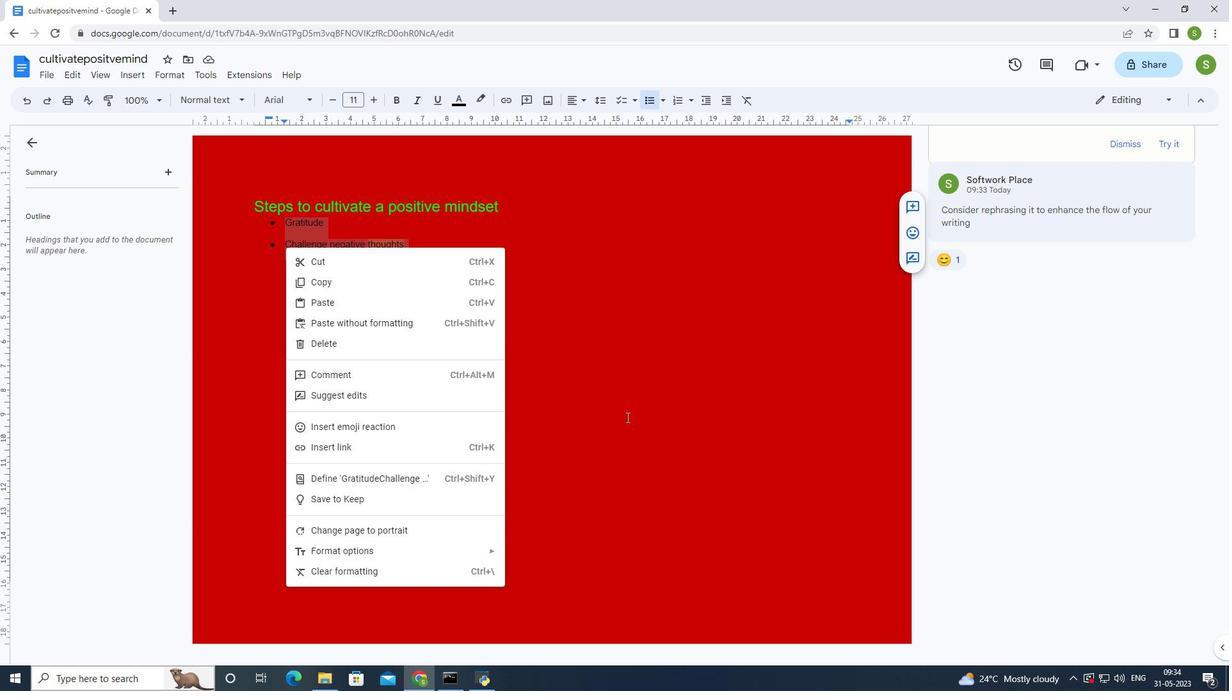 
Action: Mouse moved to (266, 221)
Screenshot: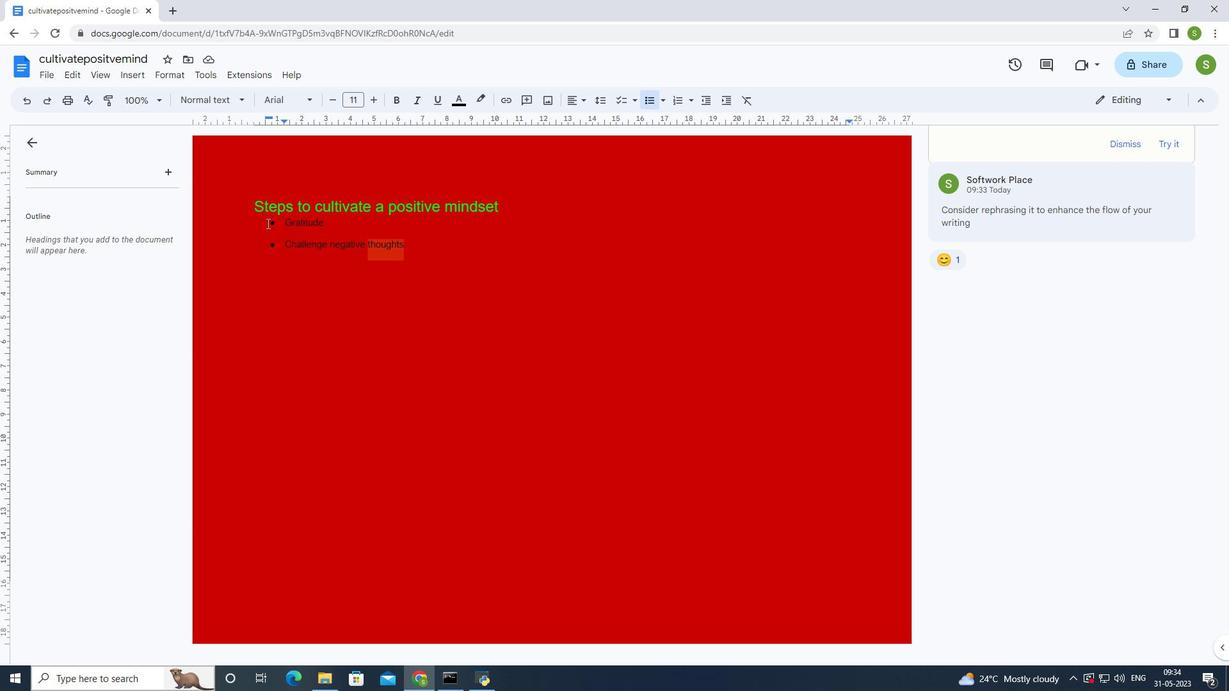 
Action: Mouse pressed left at (266, 221)
Screenshot: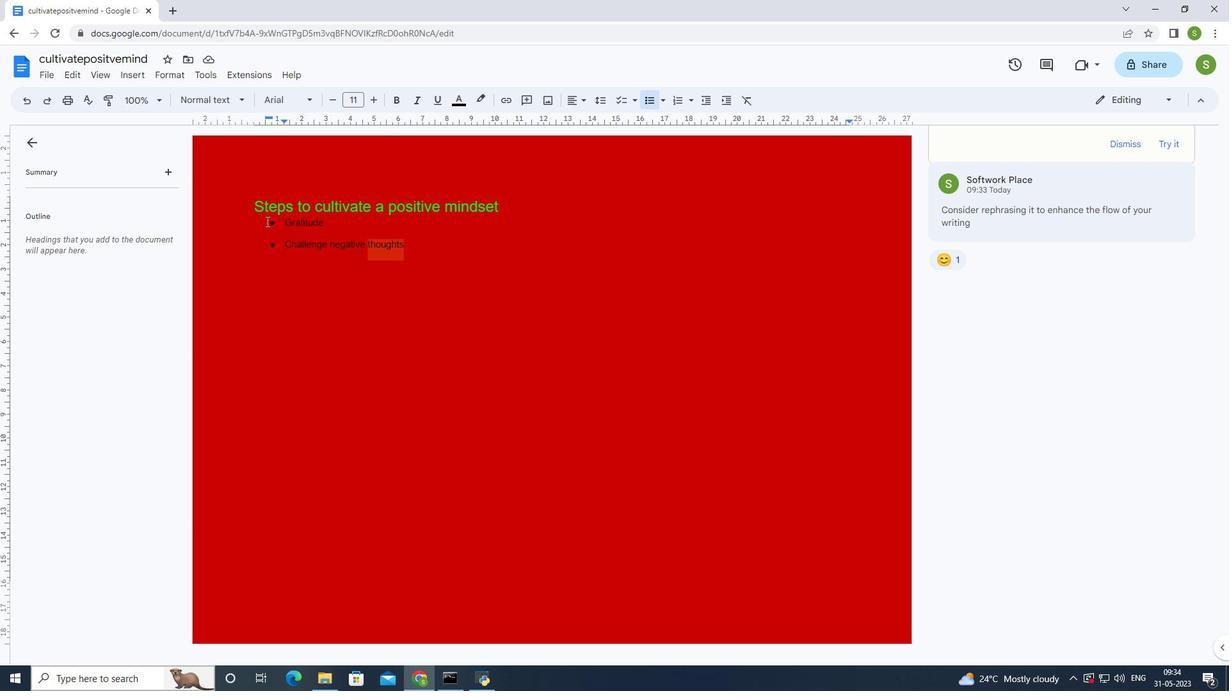 
Action: Mouse moved to (53, 77)
Screenshot: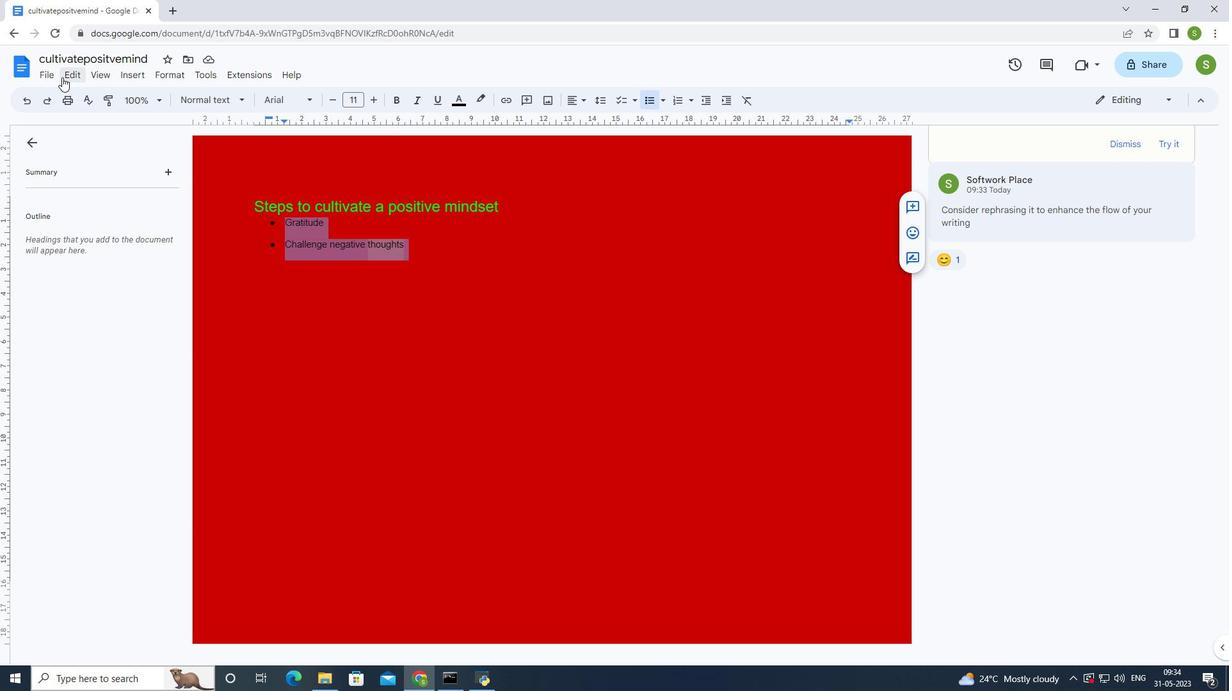 
Action: Mouse pressed left at (53, 77)
Screenshot: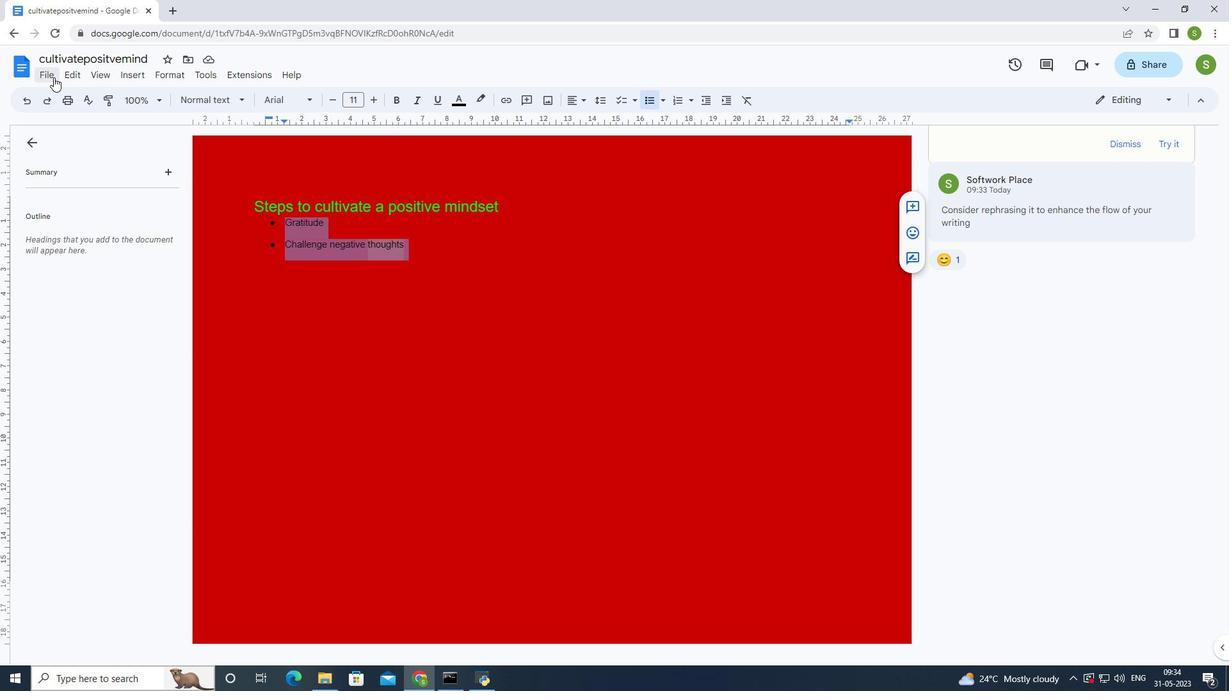 
Action: Mouse moved to (72, 72)
Screenshot: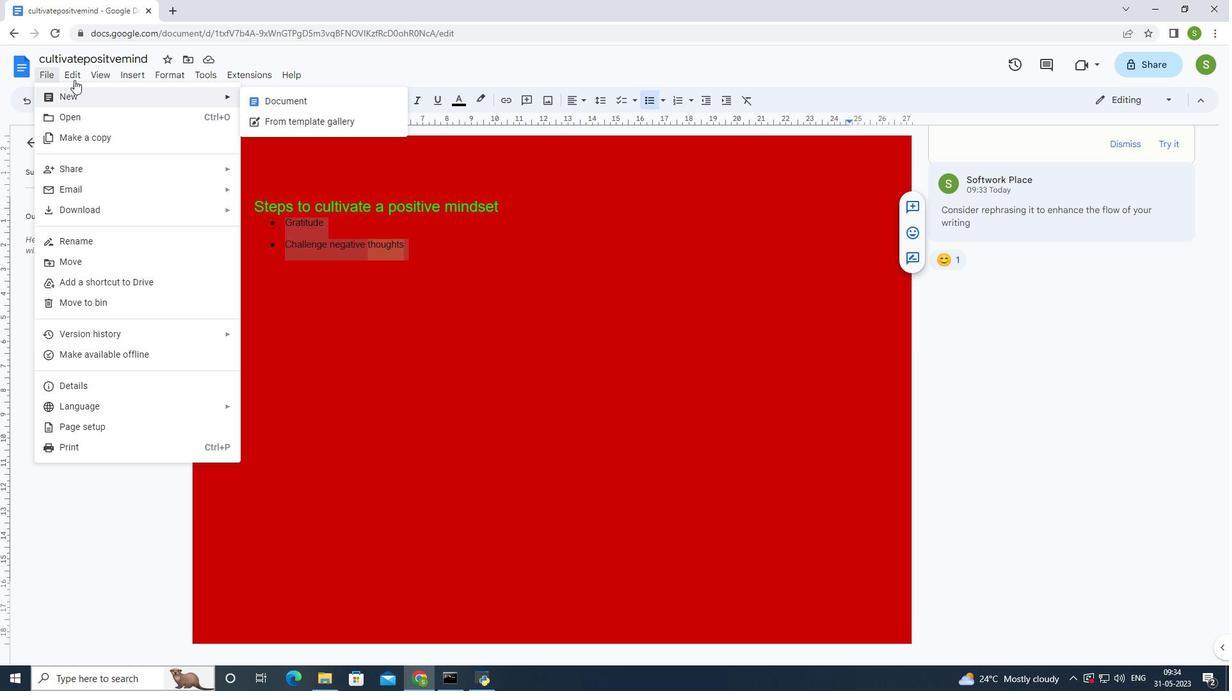 
Action: Mouse pressed left at (72, 72)
Screenshot: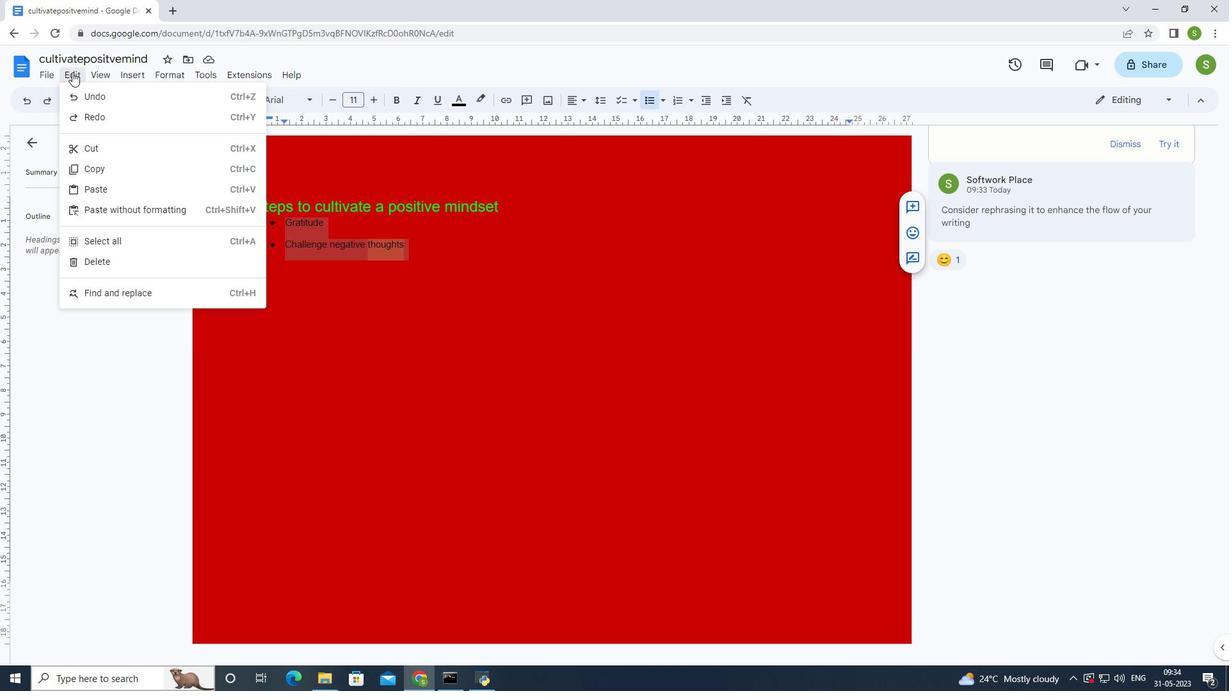 
Action: Mouse moved to (108, 71)
Screenshot: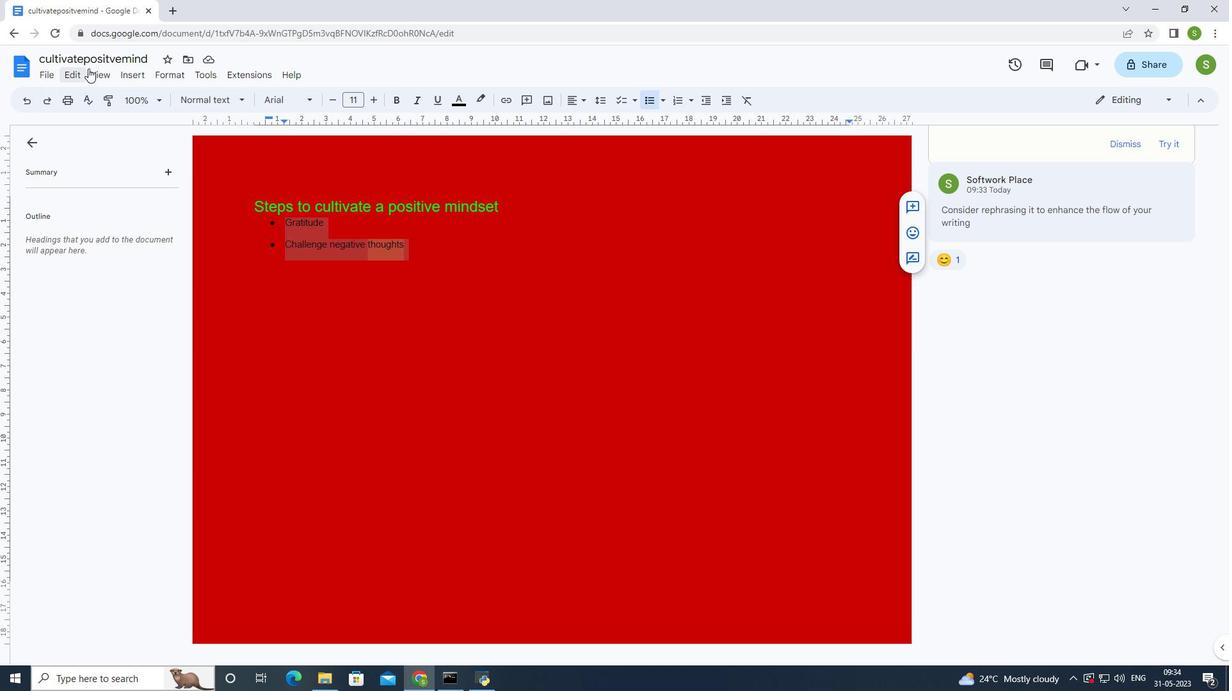 
Action: Mouse pressed left at (108, 71)
Screenshot: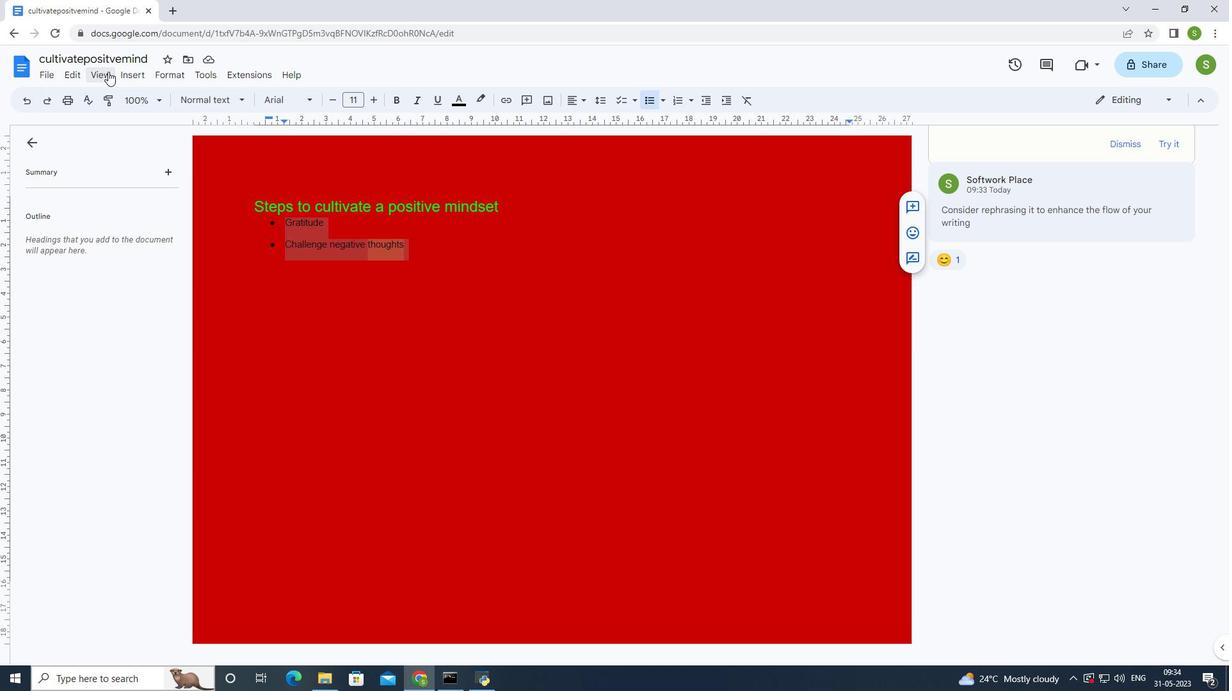 
Action: Mouse moved to (168, 72)
Screenshot: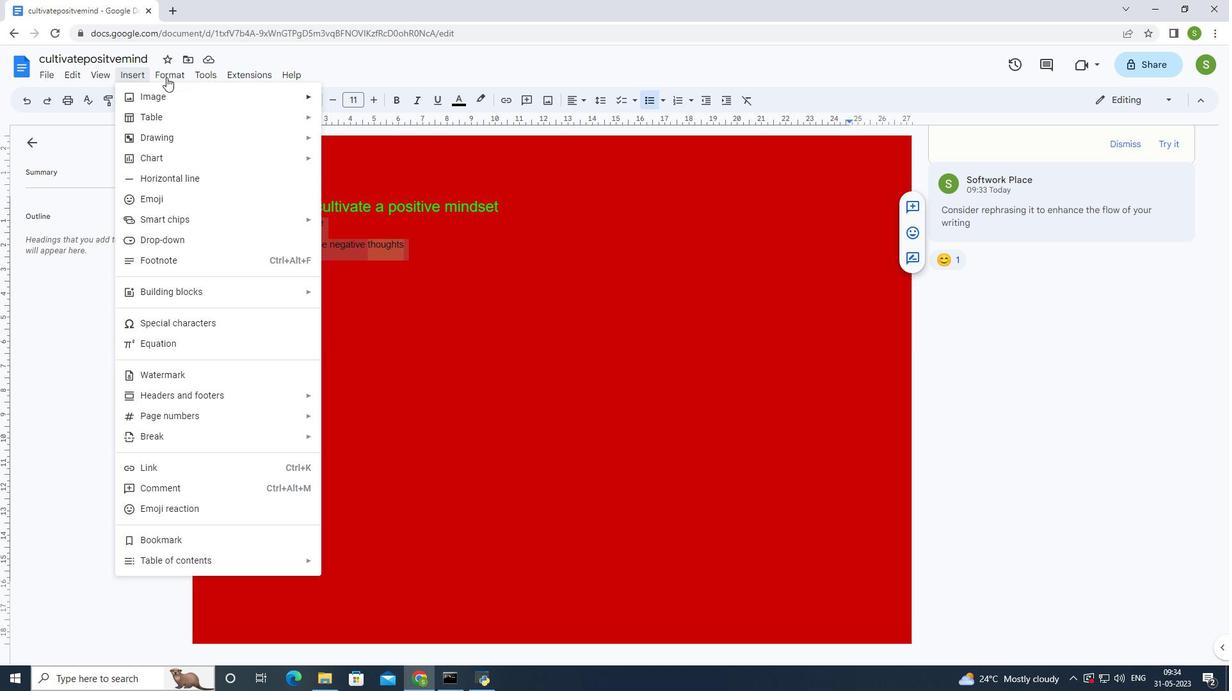 
Action: Mouse pressed left at (168, 72)
Screenshot: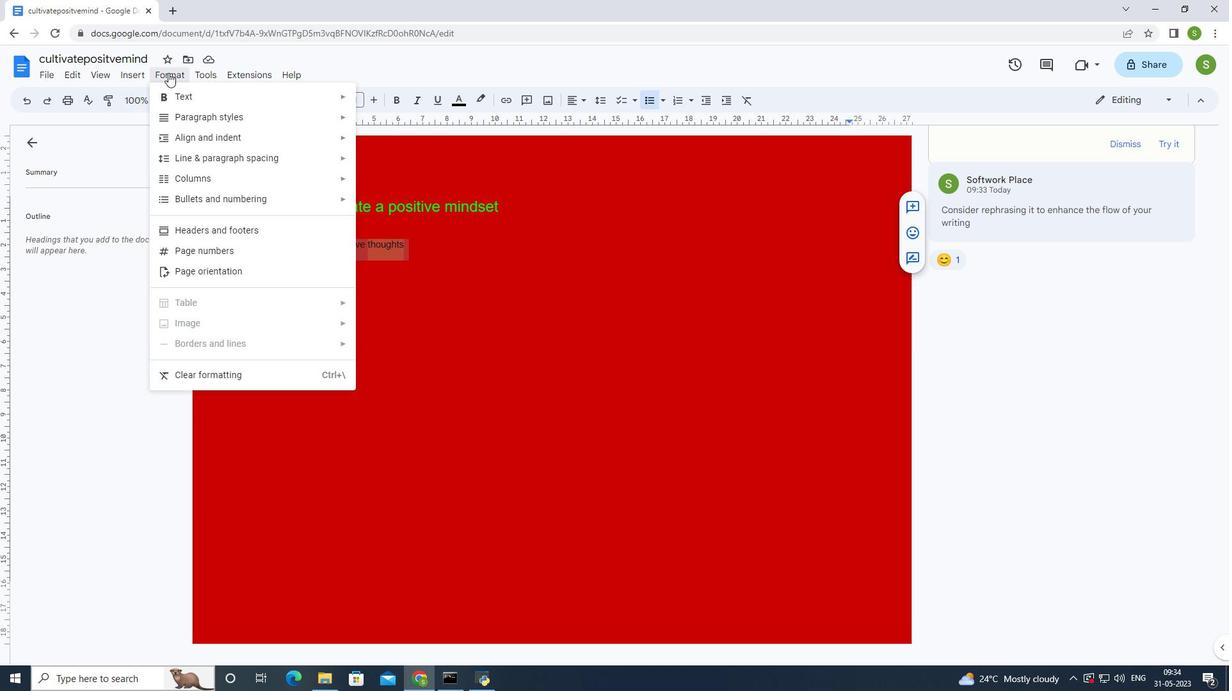 
Action: Mouse pressed left at (168, 72)
Screenshot: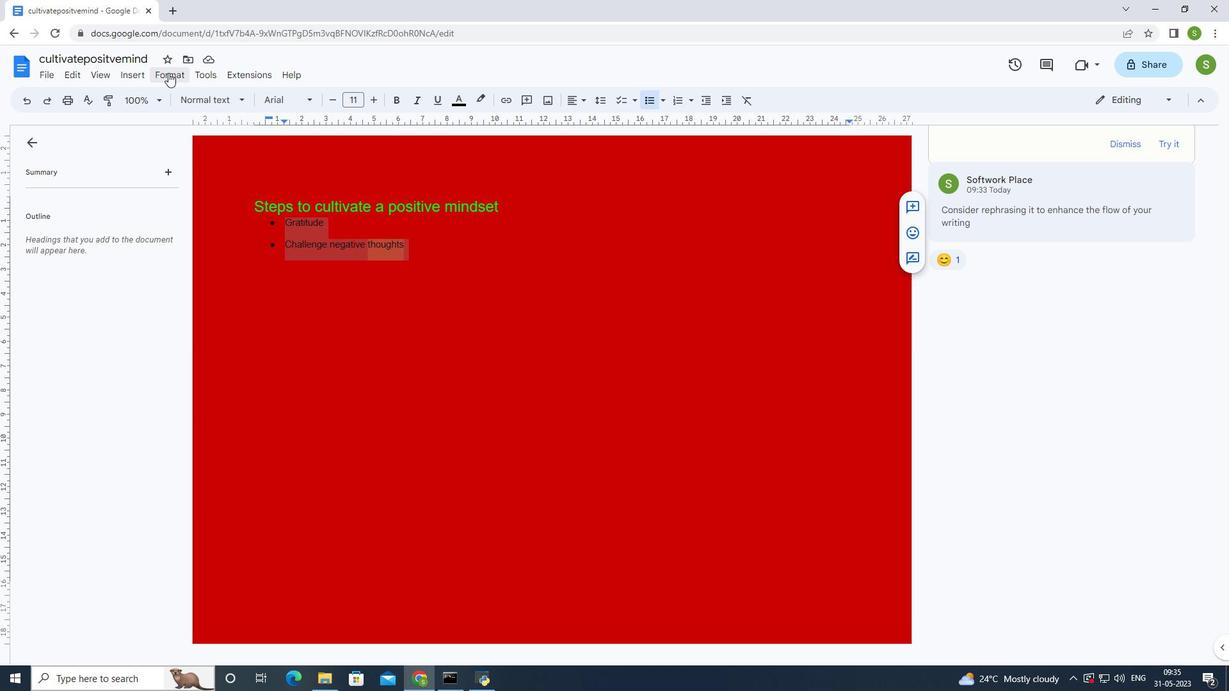 
Action: Mouse moved to (212, 71)
Screenshot: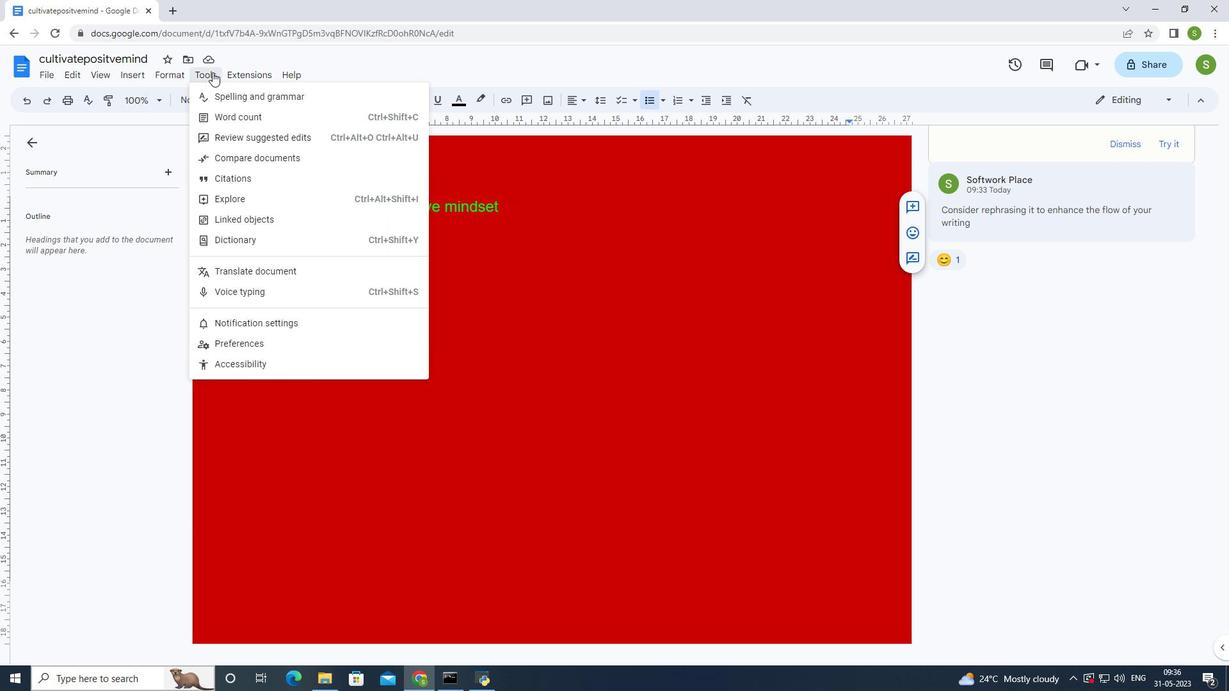 
Action: Mouse pressed left at (212, 71)
Screenshot: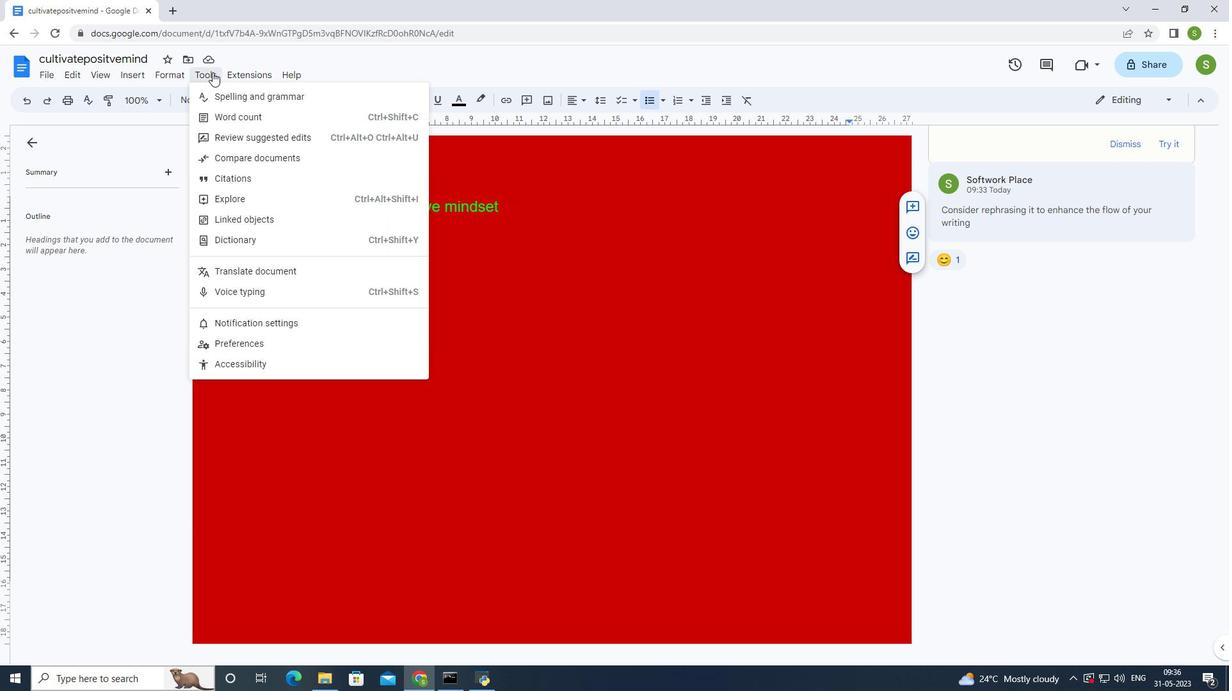 
Action: Mouse pressed left at (212, 71)
Screenshot: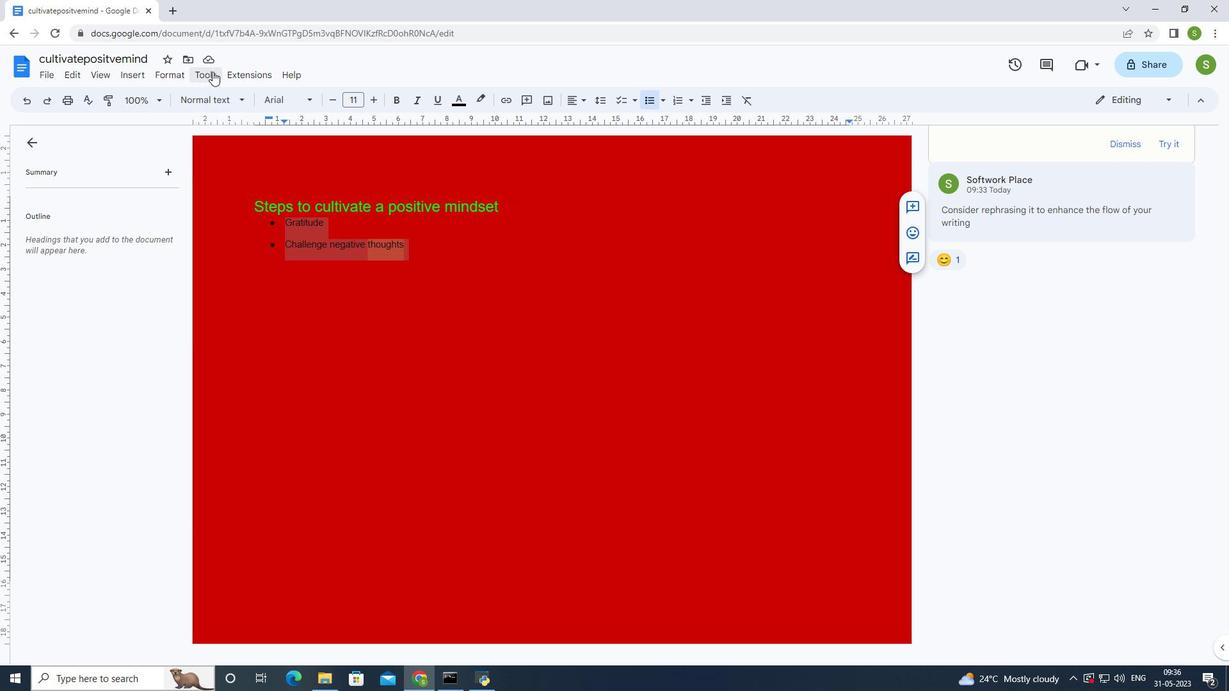 
Action: Mouse moved to (551, 309)
Screenshot: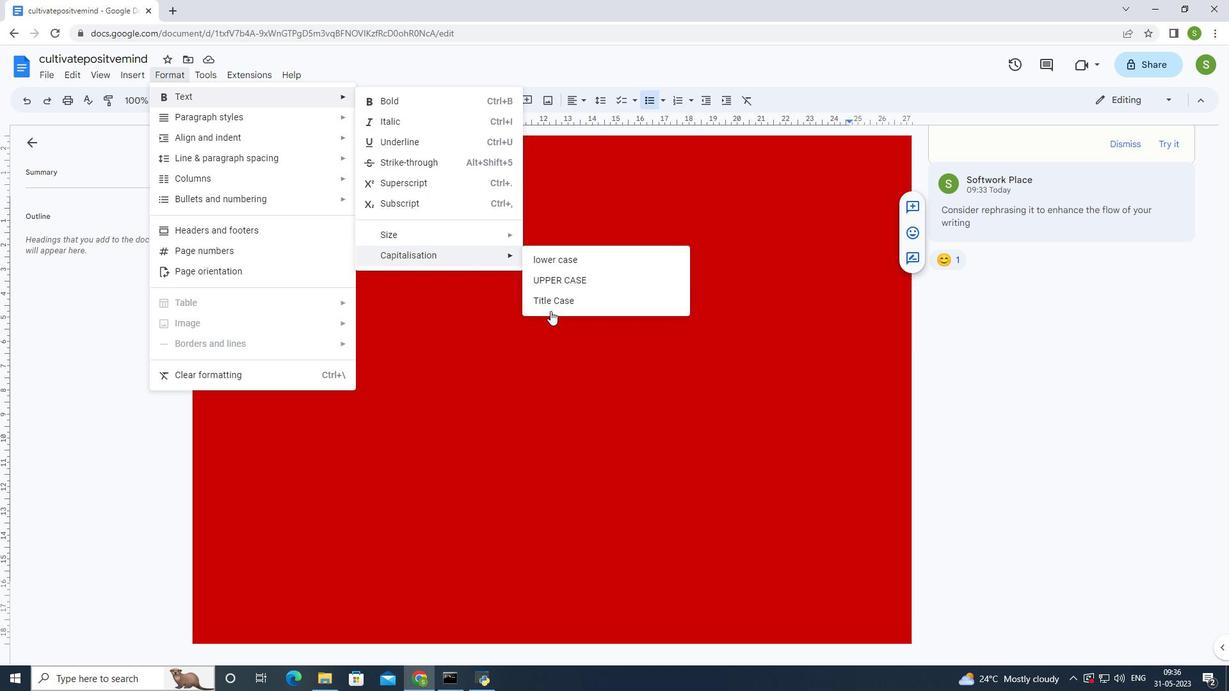 
Action: Mouse pressed left at (551, 309)
Screenshot: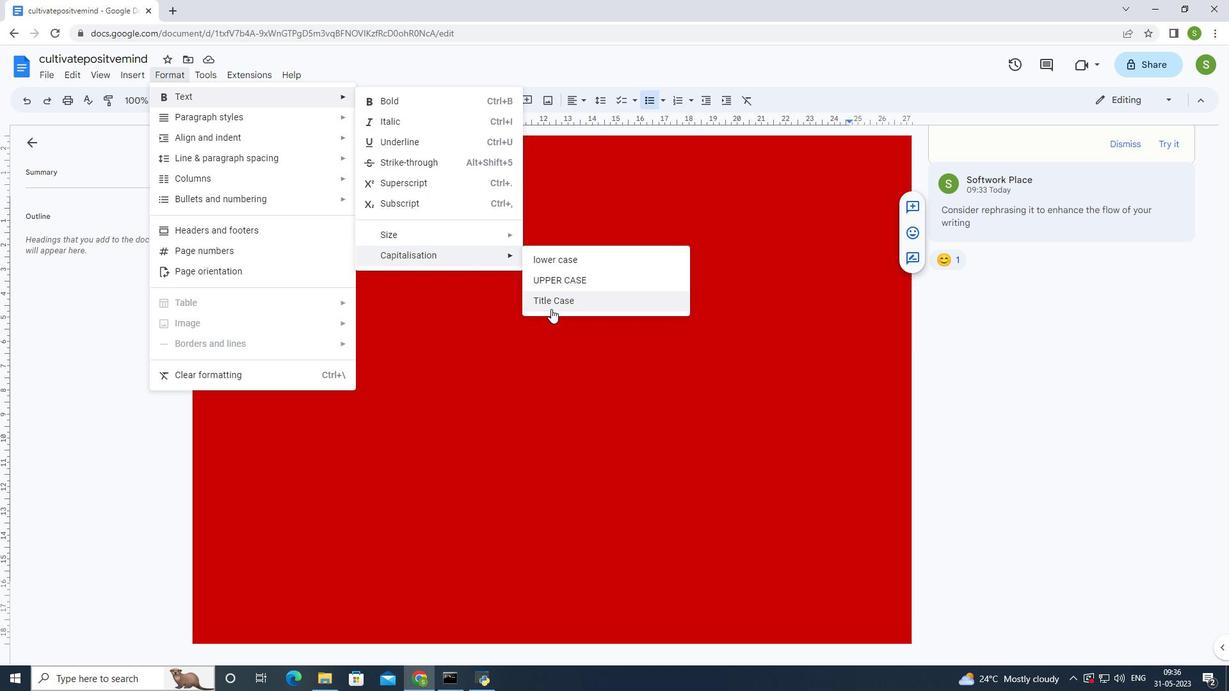 
Action: Mouse moved to (433, 277)
Screenshot: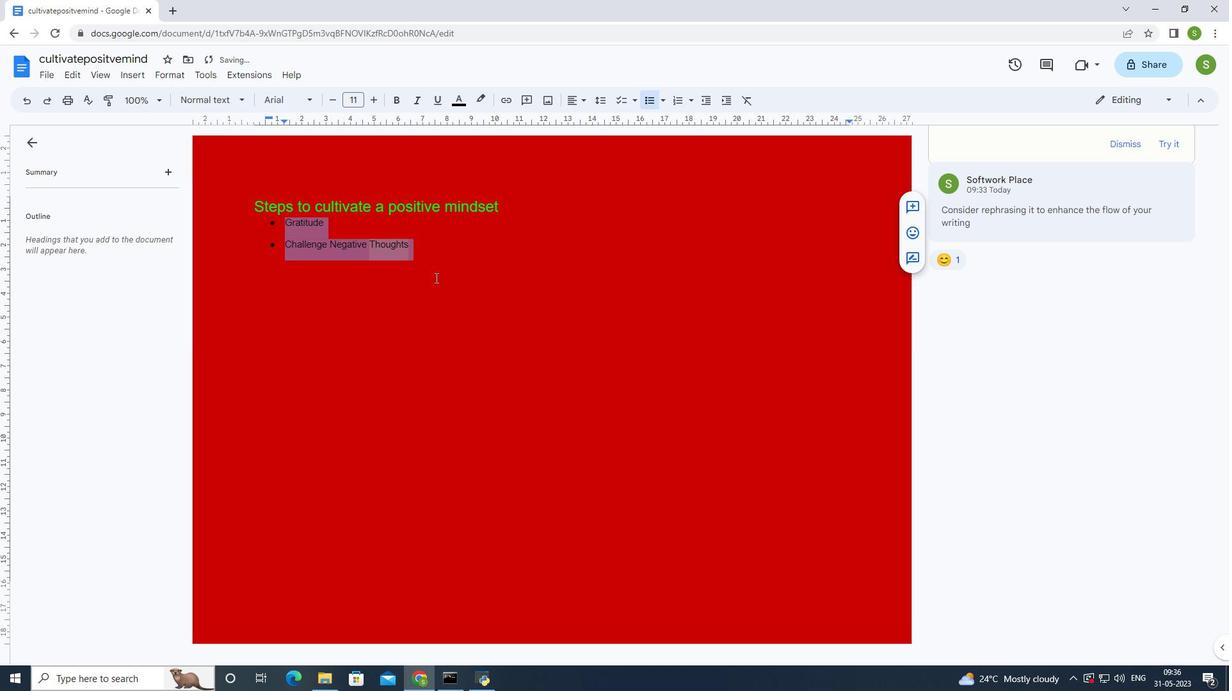 
Action: Mouse pressed left at (433, 277)
Screenshot: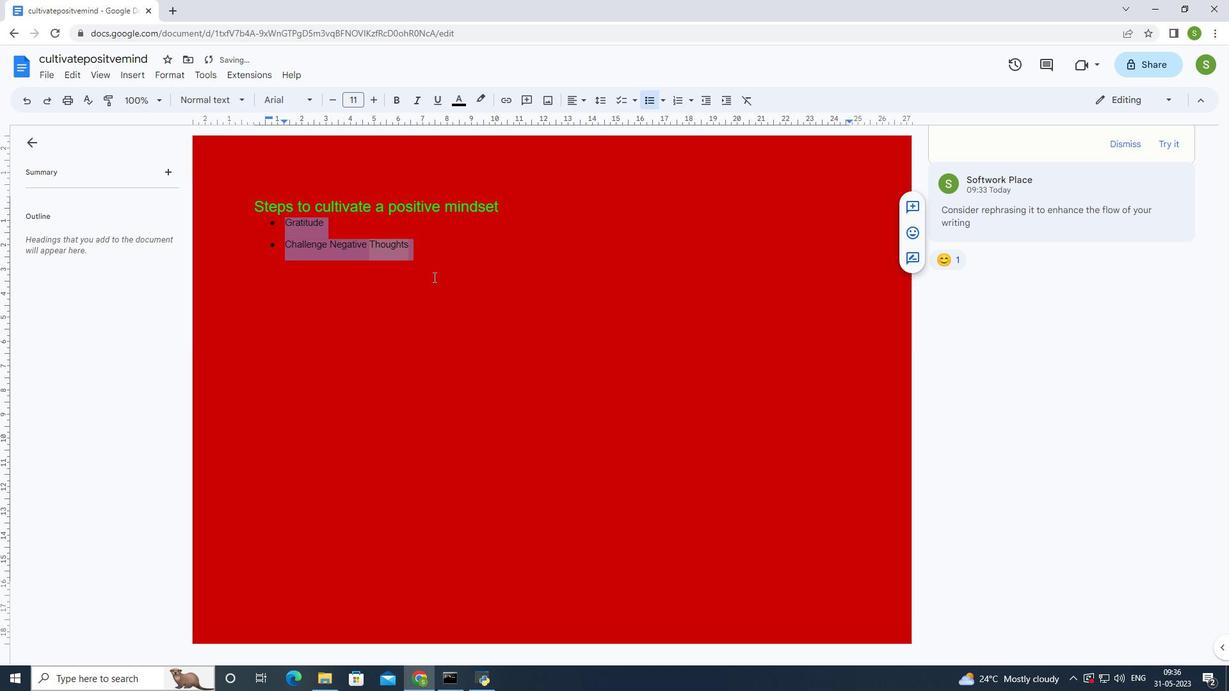
Action: Mouse moved to (470, 234)
Screenshot: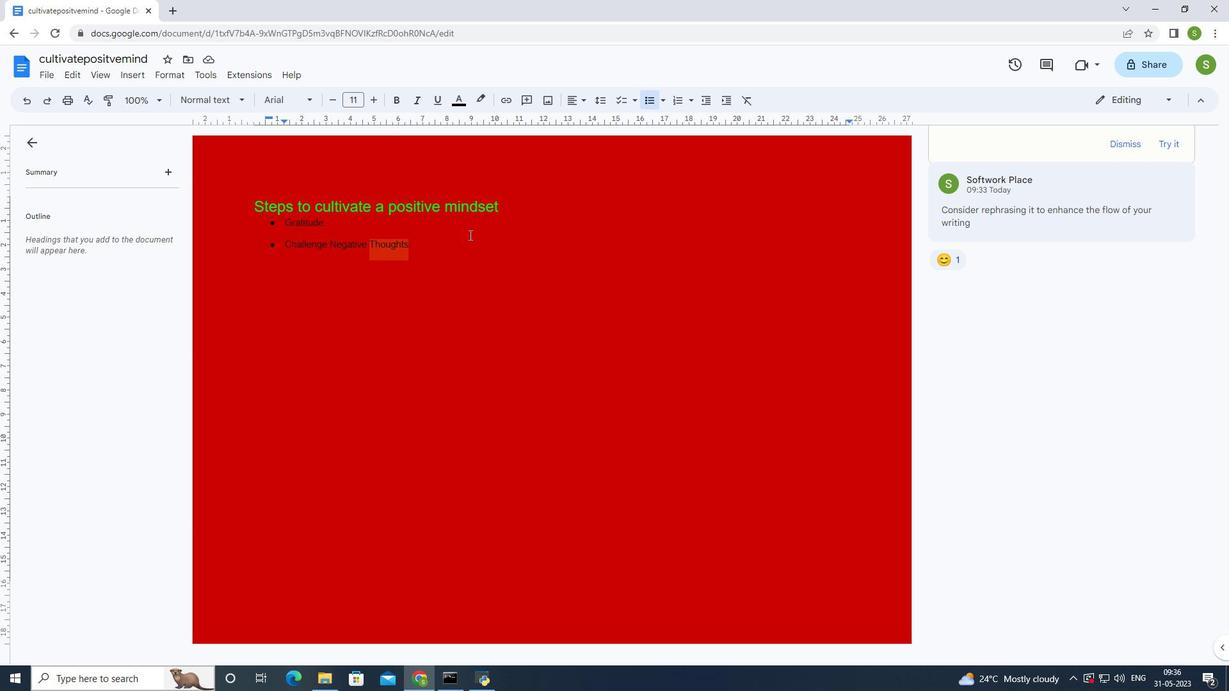 
Action: Key pressed ctrl+S
Screenshot: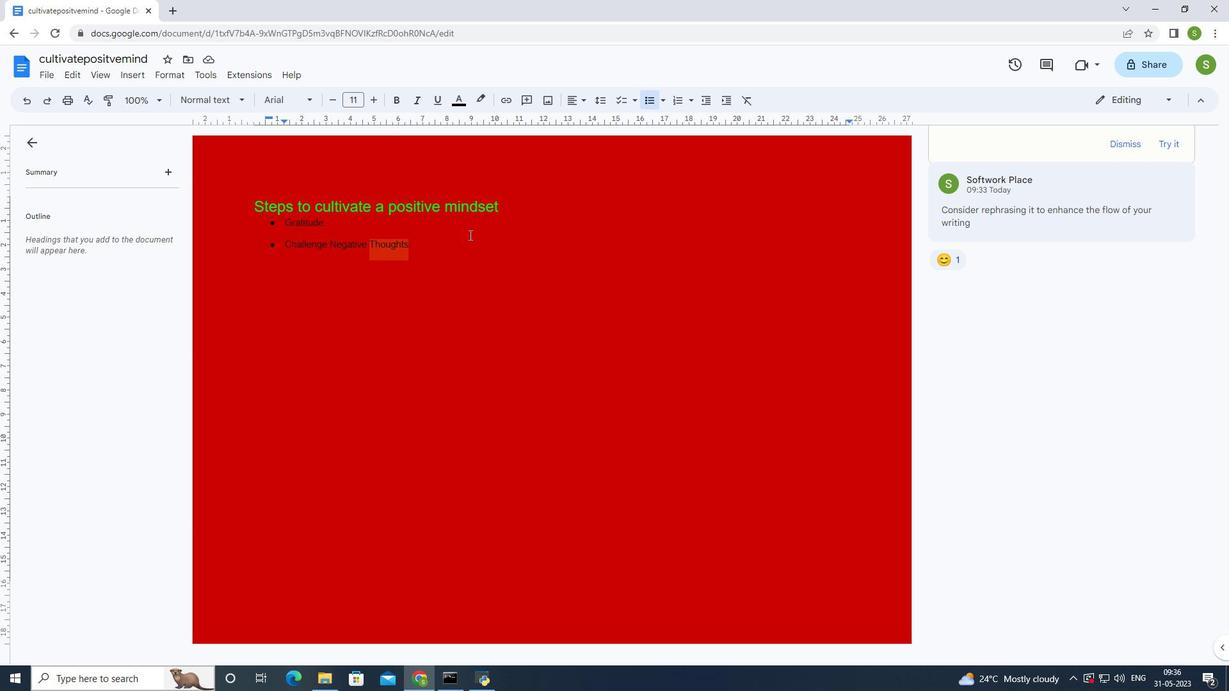 
Action: Mouse moved to (482, 234)
Screenshot: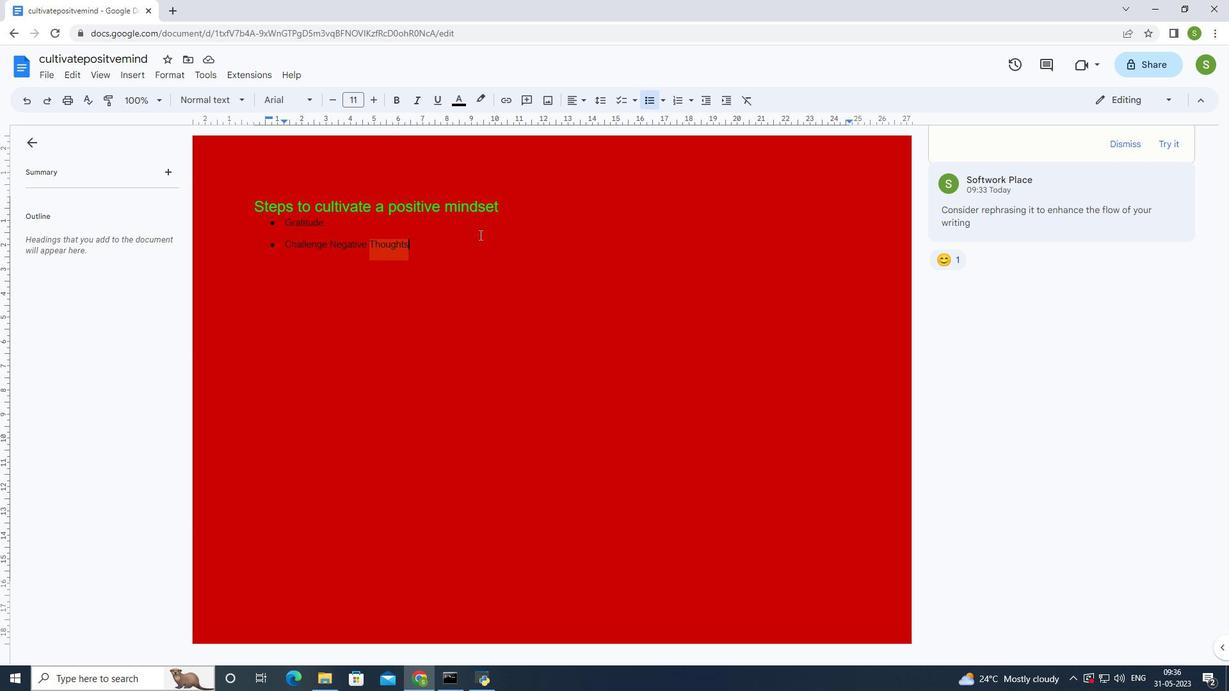 
